 Task: Find connections with filter location Lubu with filter topic #automotivewith filter profile language English with filter current company Advanced MS EXCEL, Power Query, Power BI skills for Business Intelligence  with filter school Goa University with filter industry Retail Gasoline with filter service category Bookkeeping with filter keywords title Accounts Payable/Receivable Clerk
Action: Mouse moved to (298, 218)
Screenshot: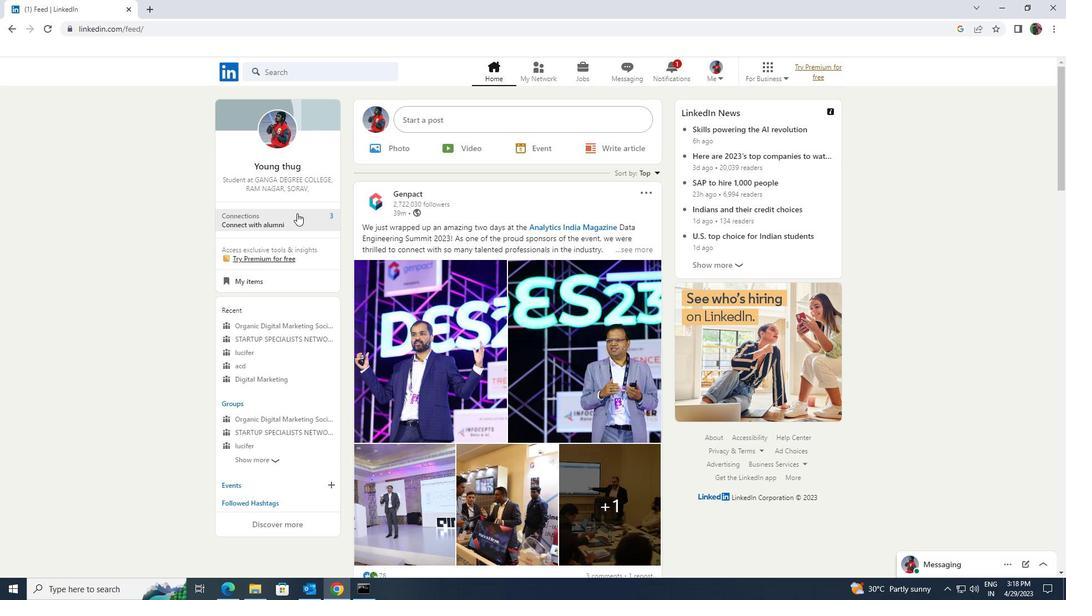 
Action: Mouse pressed left at (298, 218)
Screenshot: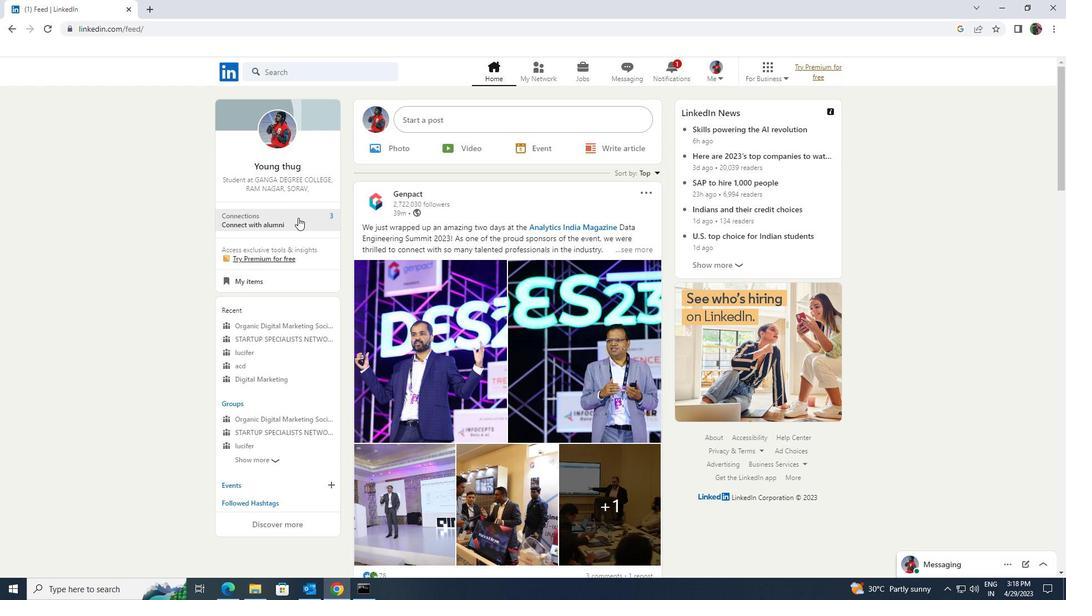 
Action: Mouse moved to (316, 131)
Screenshot: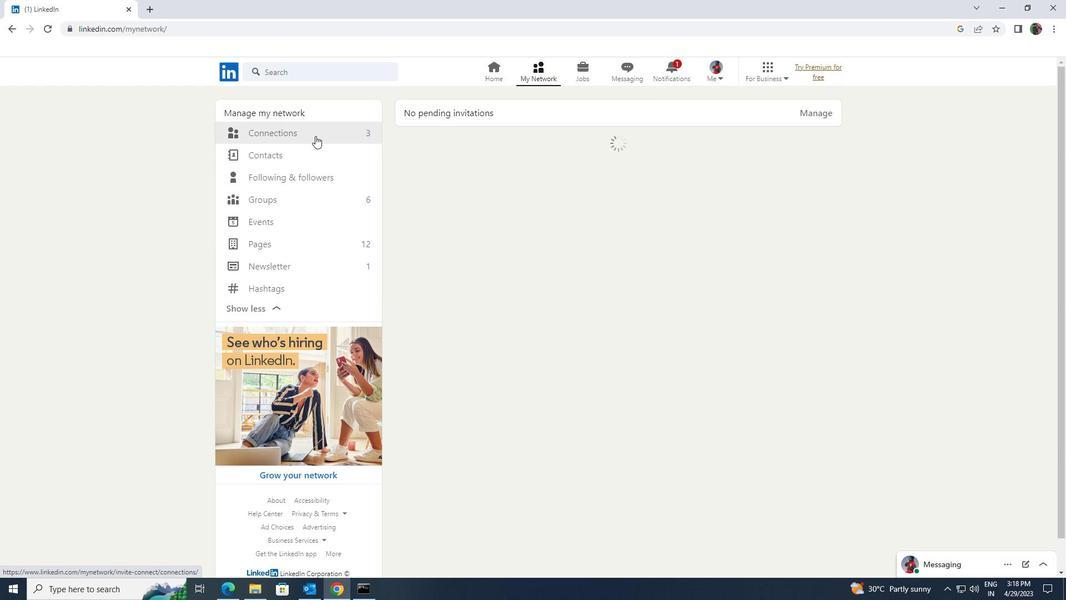 
Action: Mouse pressed left at (316, 131)
Screenshot: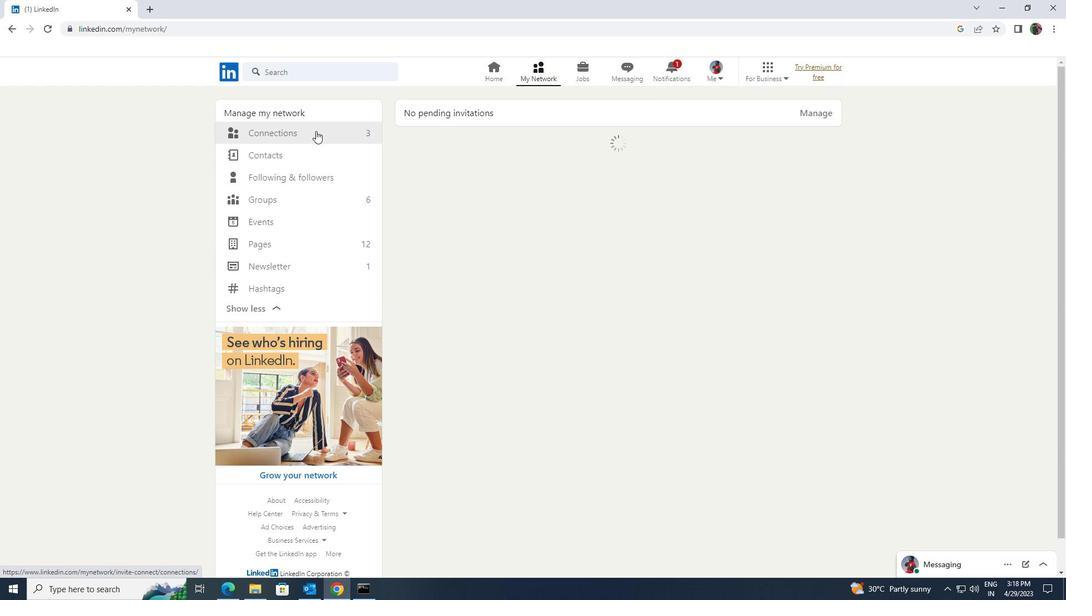 
Action: Mouse moved to (594, 135)
Screenshot: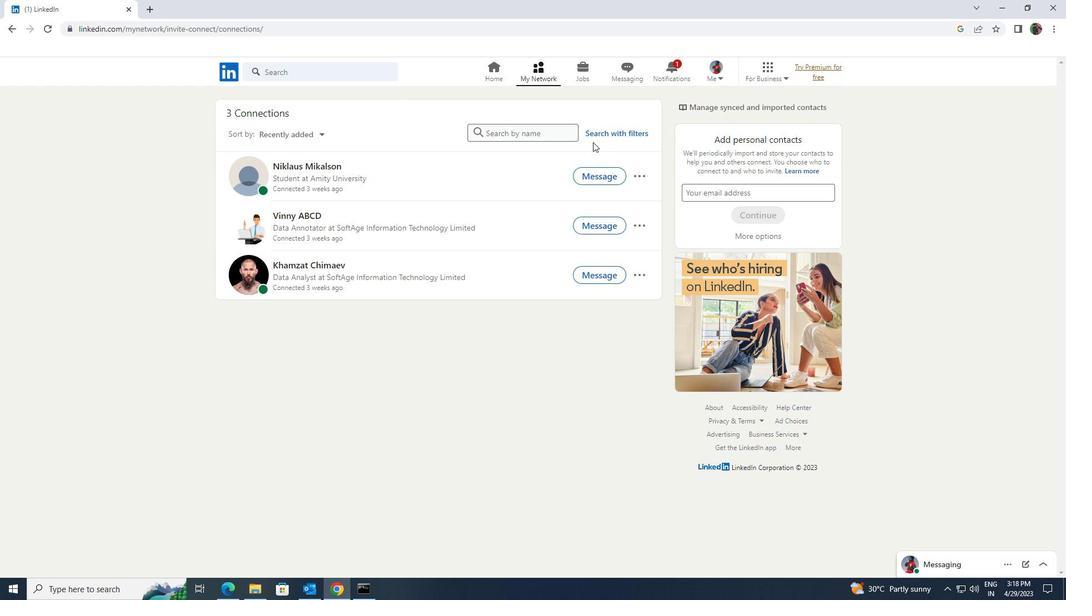 
Action: Mouse pressed left at (594, 135)
Screenshot: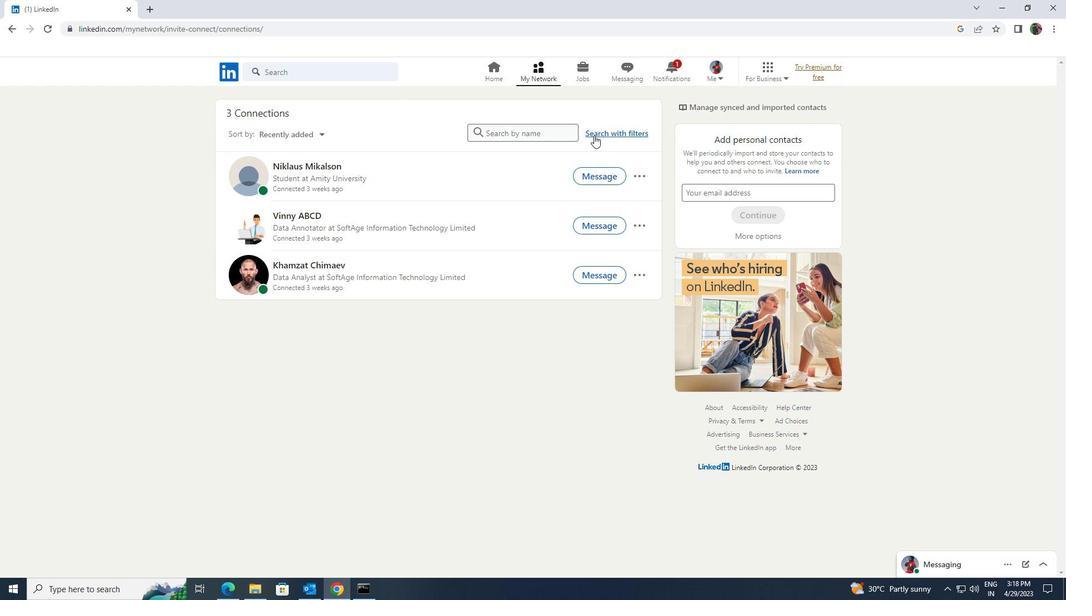 
Action: Mouse moved to (572, 103)
Screenshot: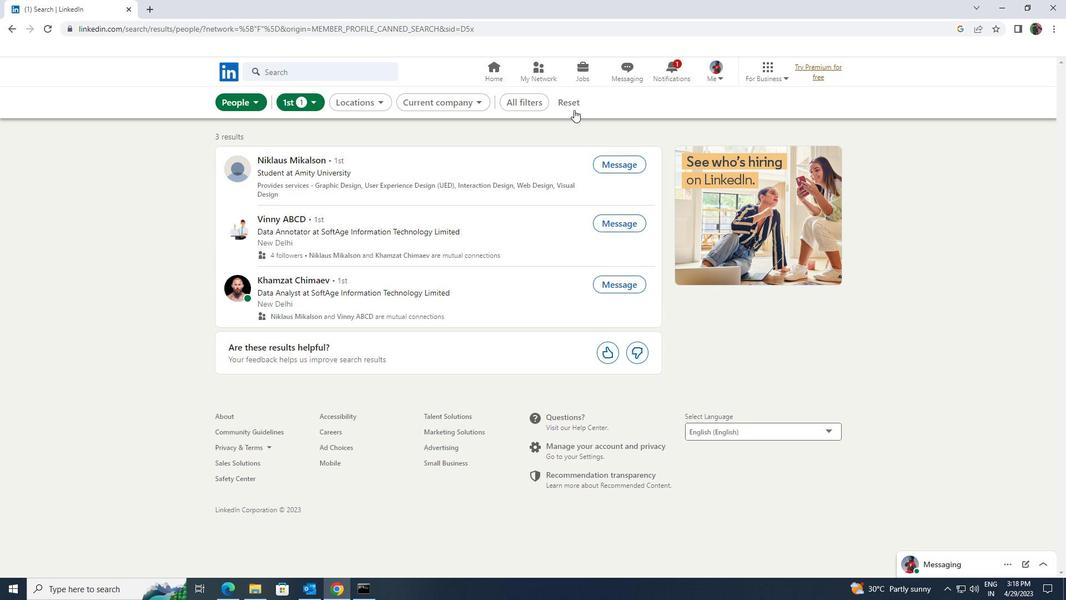 
Action: Mouse pressed left at (572, 103)
Screenshot: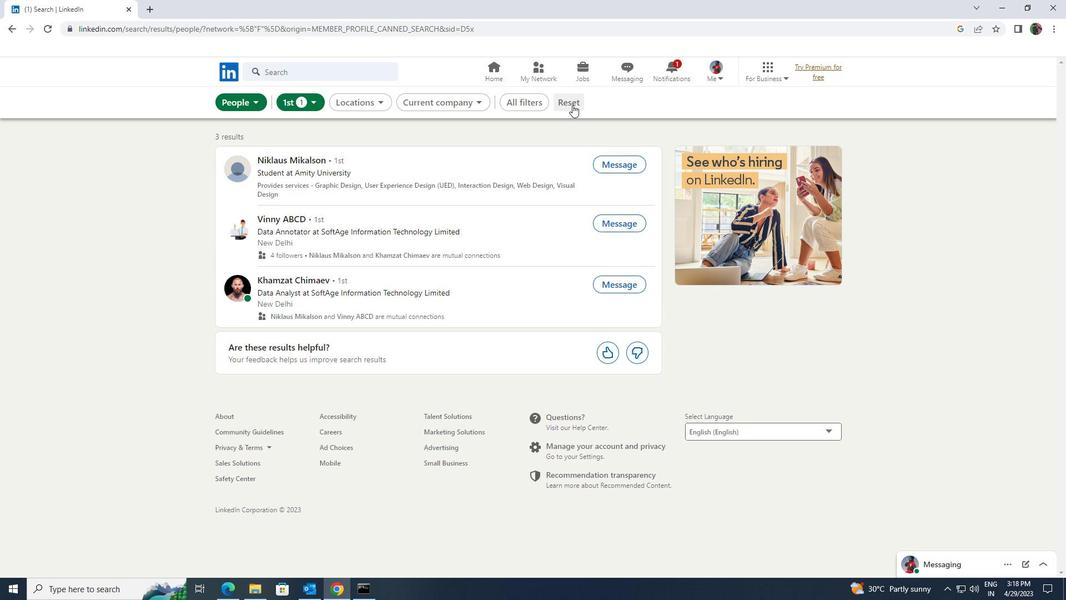 
Action: Mouse moved to (562, 102)
Screenshot: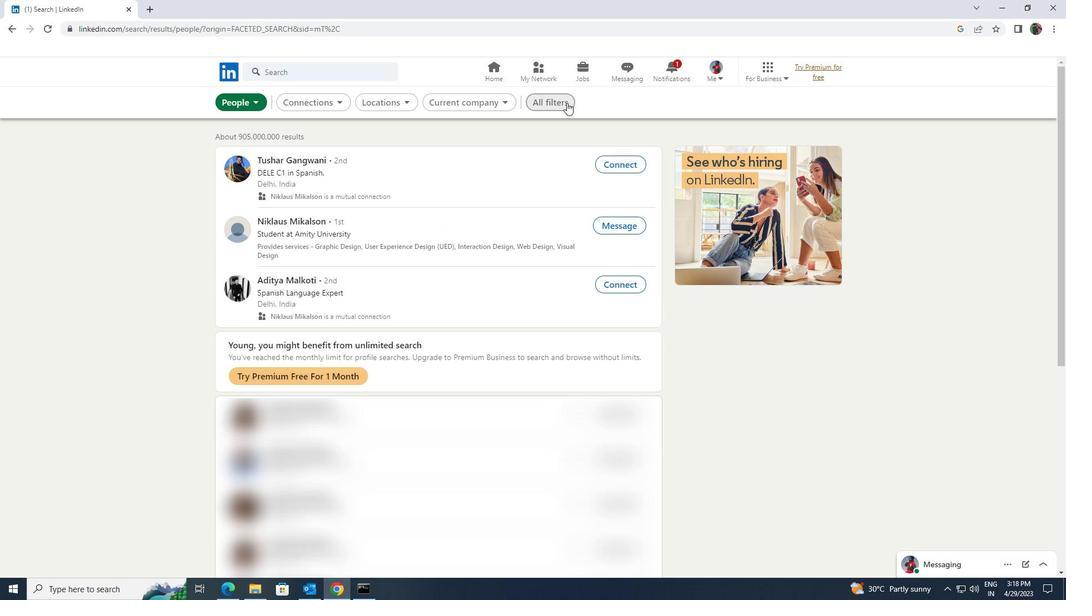 
Action: Mouse pressed left at (562, 102)
Screenshot: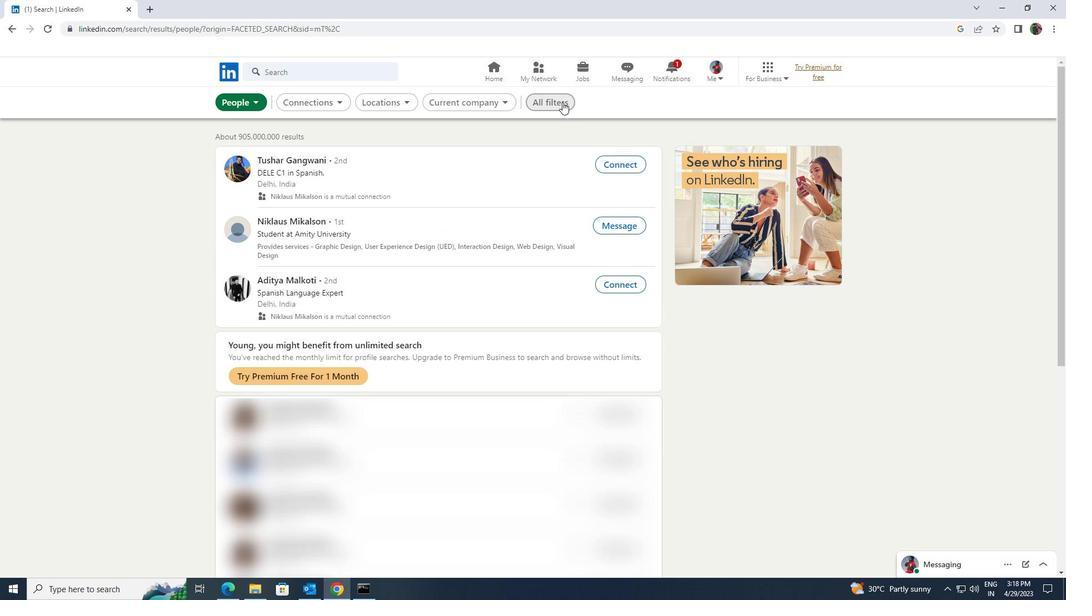 
Action: Mouse moved to (884, 302)
Screenshot: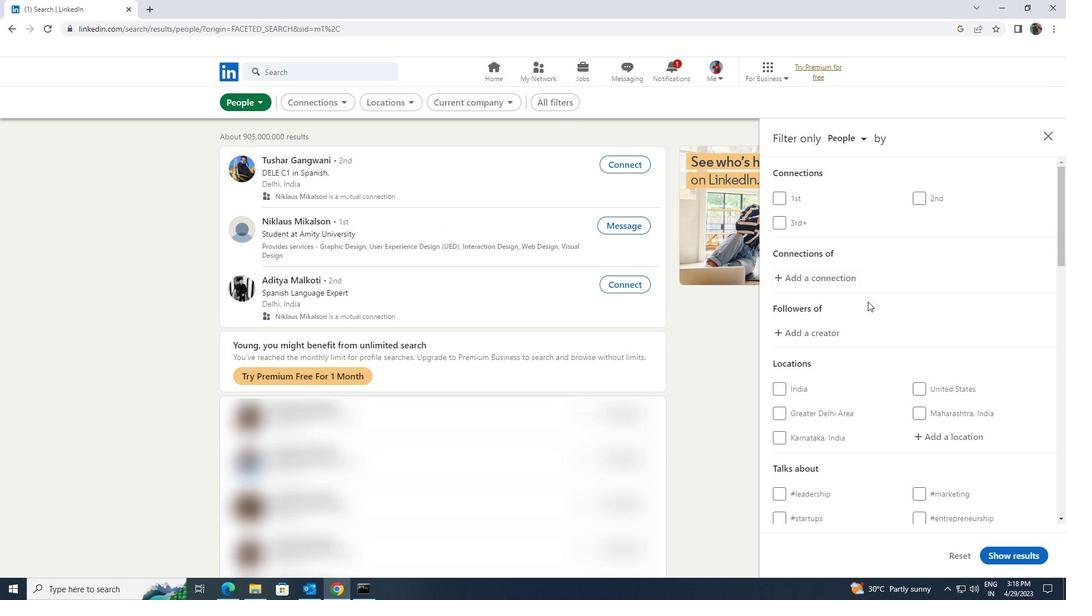 
Action: Mouse scrolled (884, 301) with delta (0, 0)
Screenshot: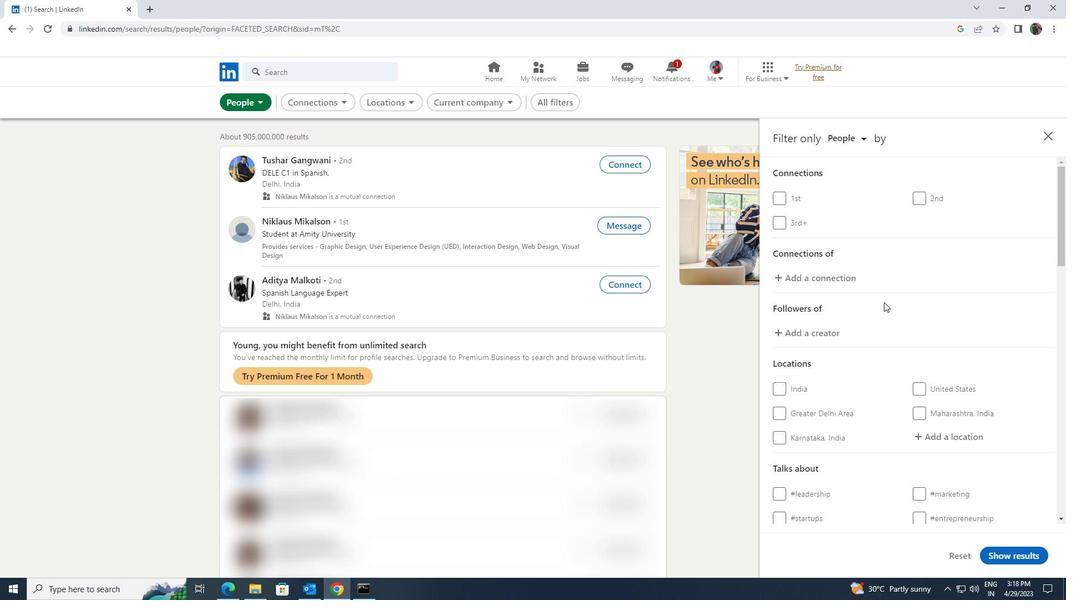 
Action: Mouse scrolled (884, 301) with delta (0, 0)
Screenshot: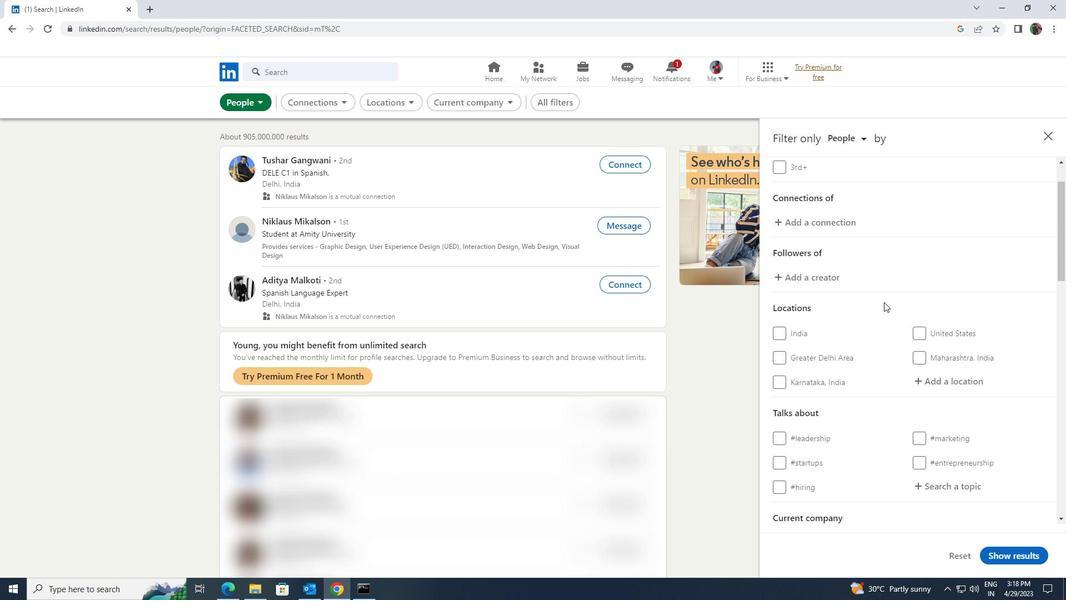 
Action: Mouse moved to (916, 321)
Screenshot: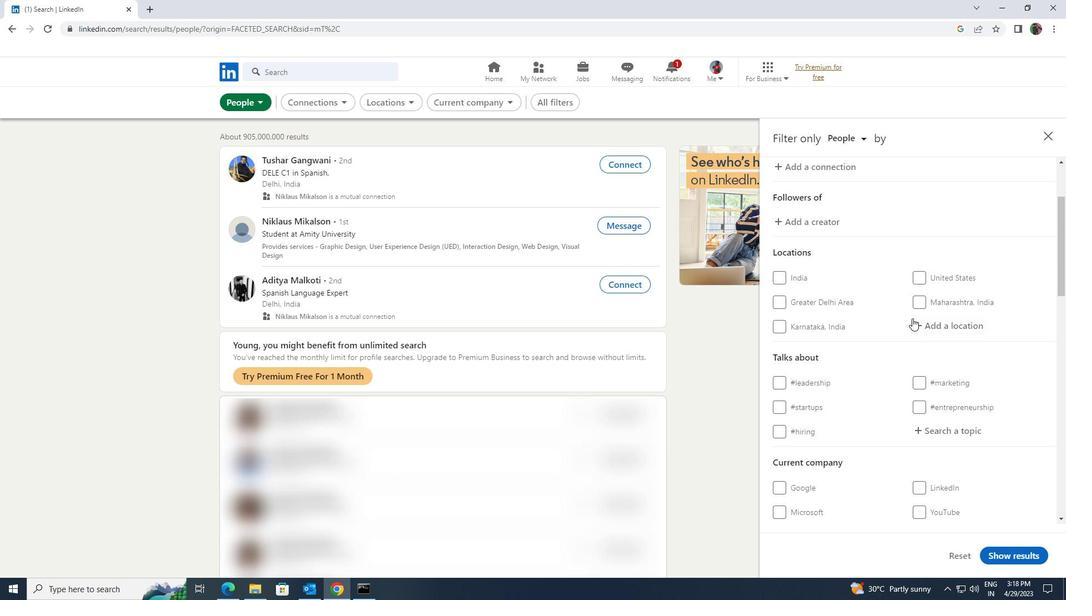 
Action: Mouse pressed left at (916, 321)
Screenshot: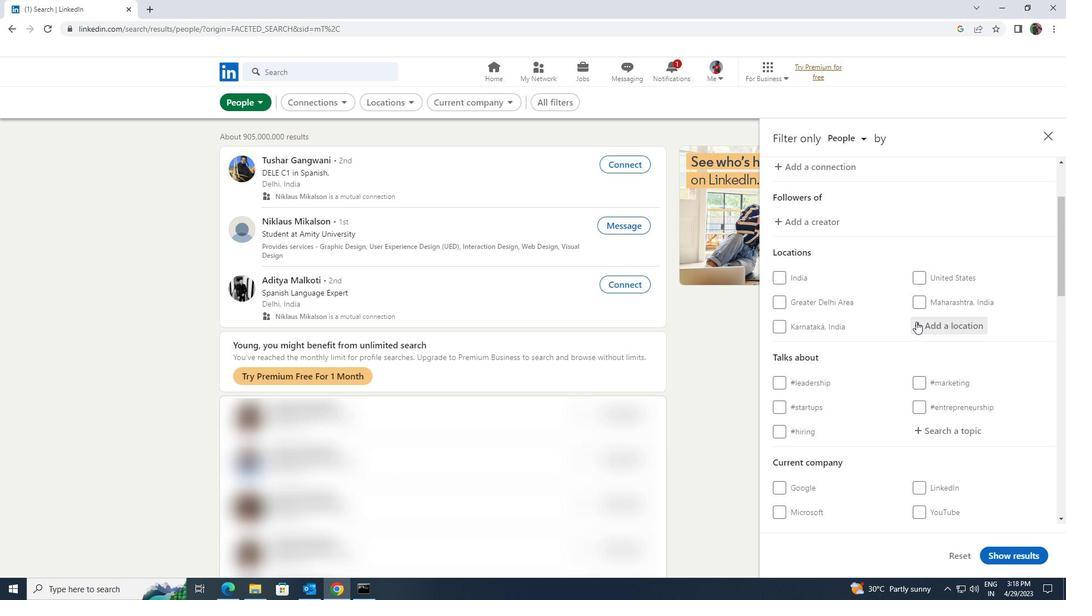 
Action: Mouse moved to (906, 330)
Screenshot: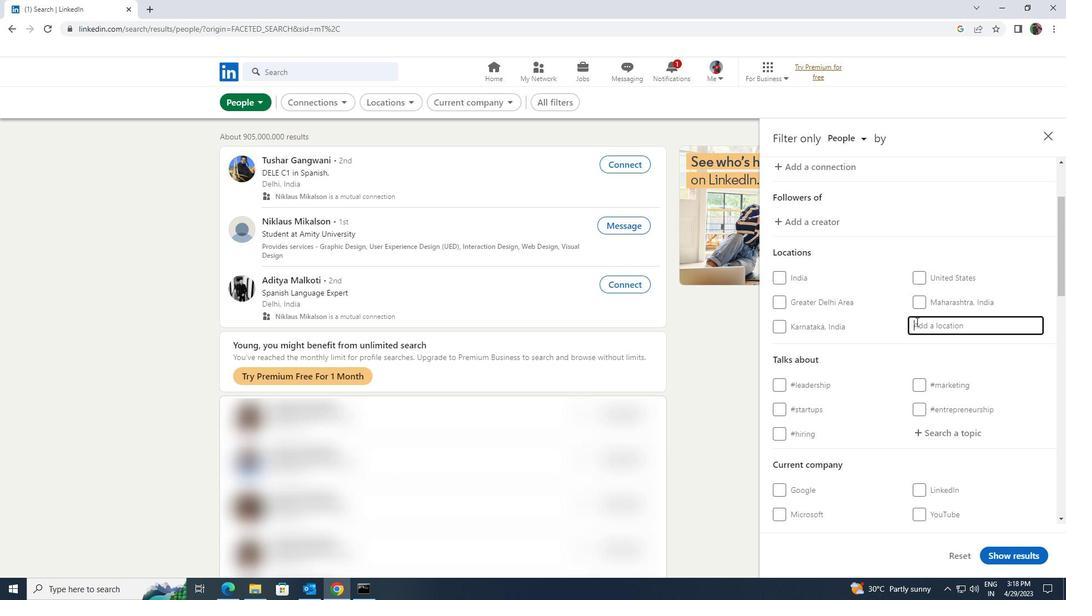 
Action: Key pressed <Key.shift>LUBU
Screenshot: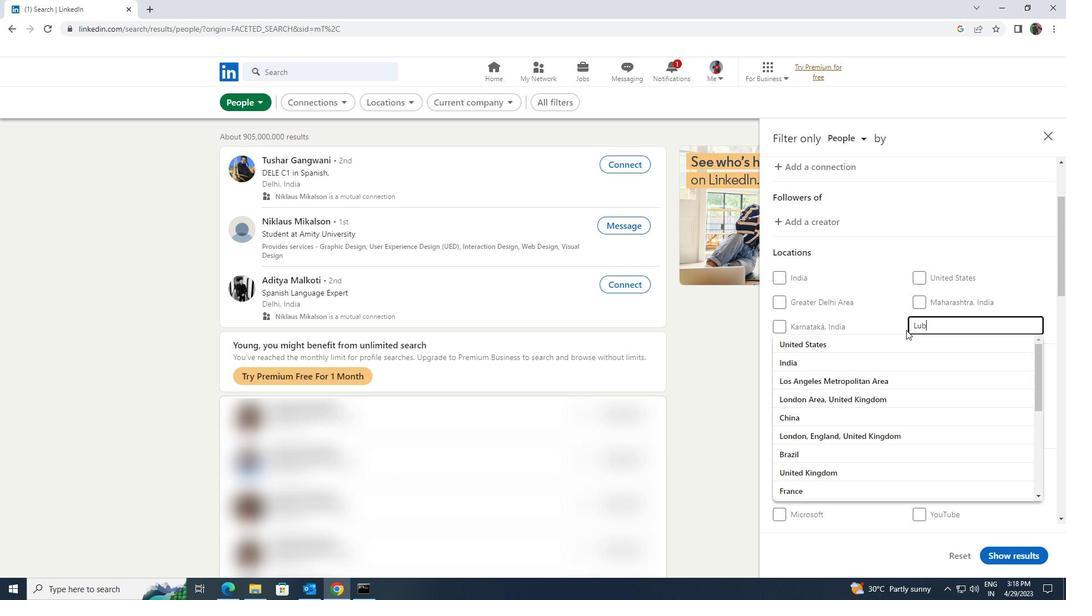 
Action: Mouse moved to (900, 334)
Screenshot: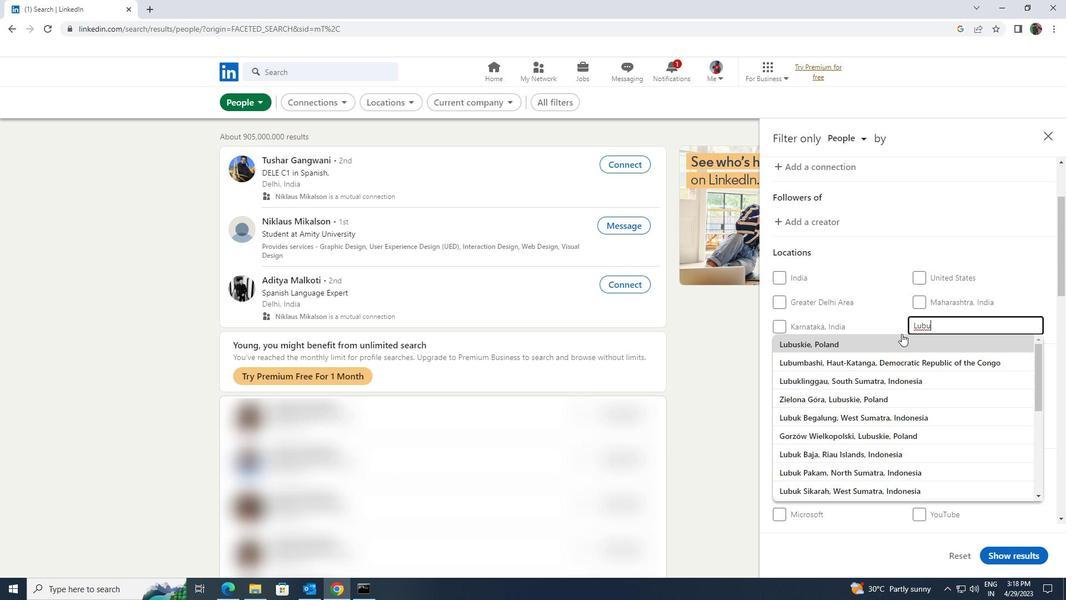 
Action: Mouse pressed left at (900, 334)
Screenshot: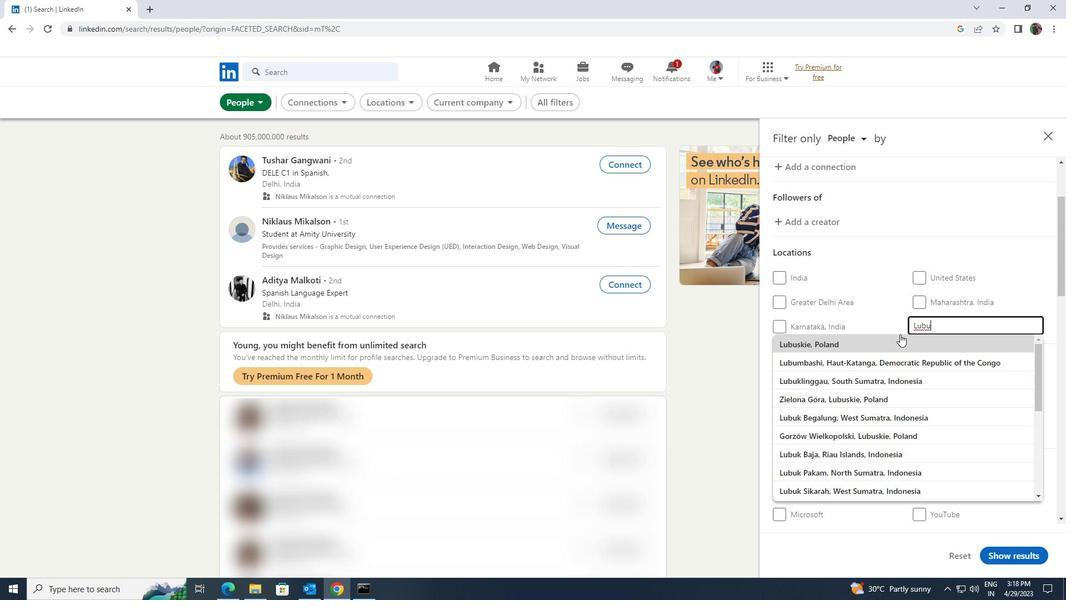 
Action: Mouse scrolled (900, 333) with delta (0, 0)
Screenshot: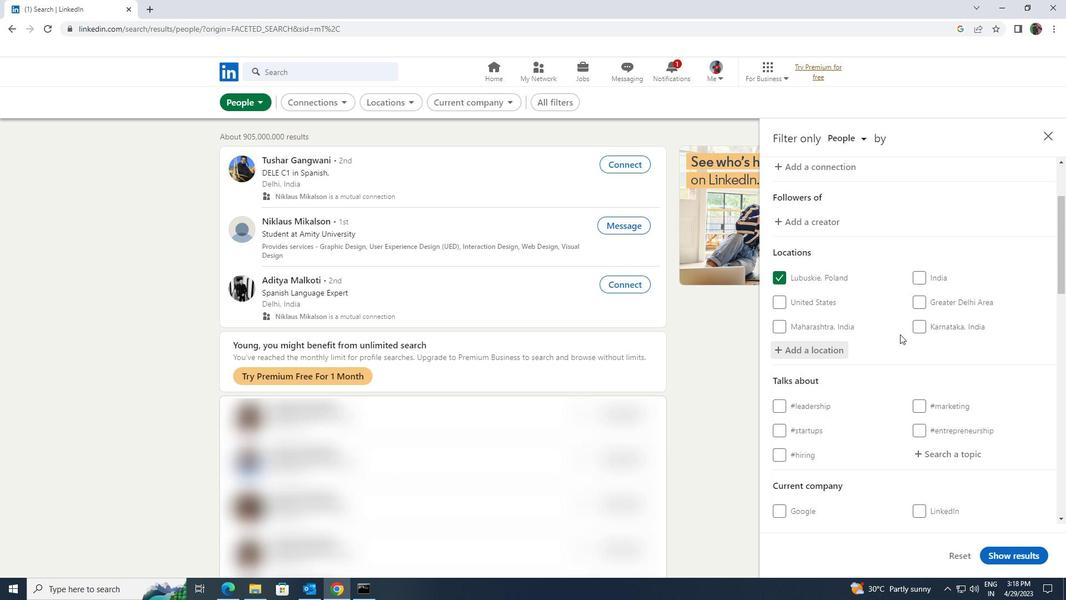
Action: Mouse scrolled (900, 333) with delta (0, 0)
Screenshot: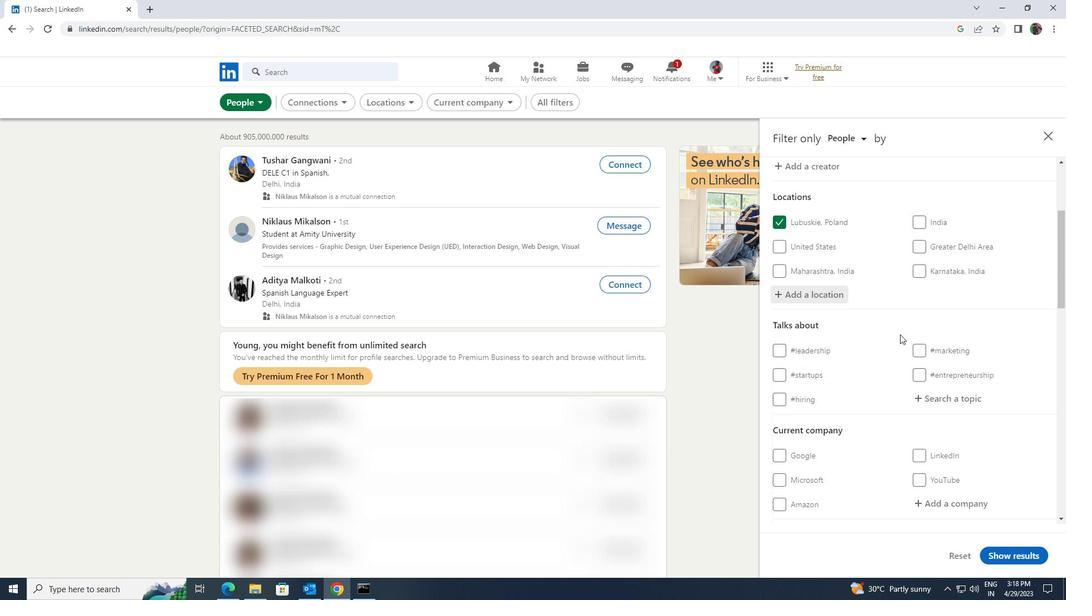 
Action: Mouse moved to (920, 345)
Screenshot: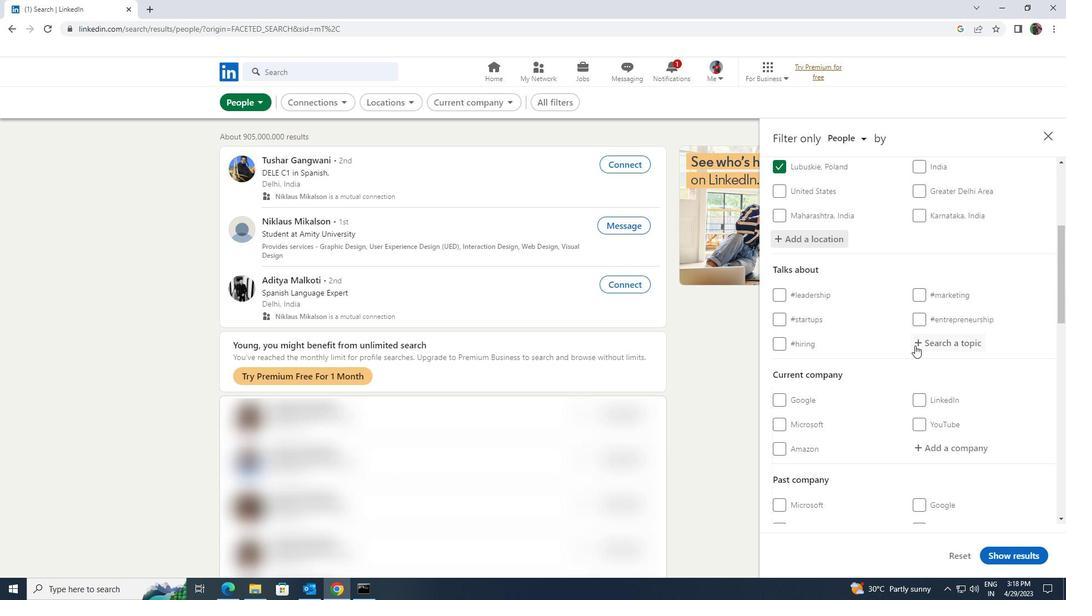 
Action: Mouse pressed left at (920, 345)
Screenshot: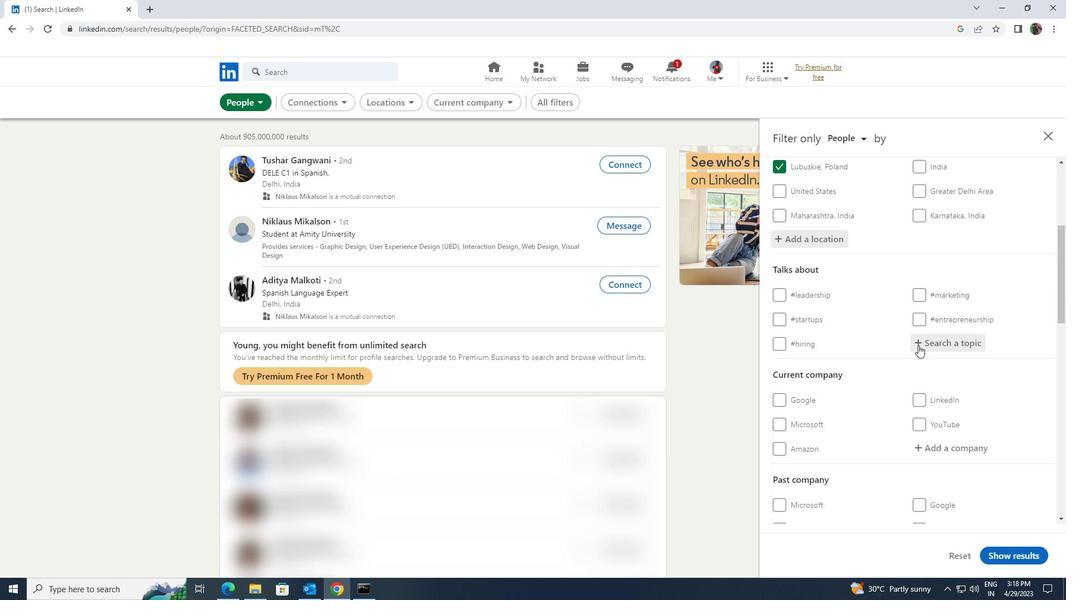 
Action: Mouse moved to (920, 344)
Screenshot: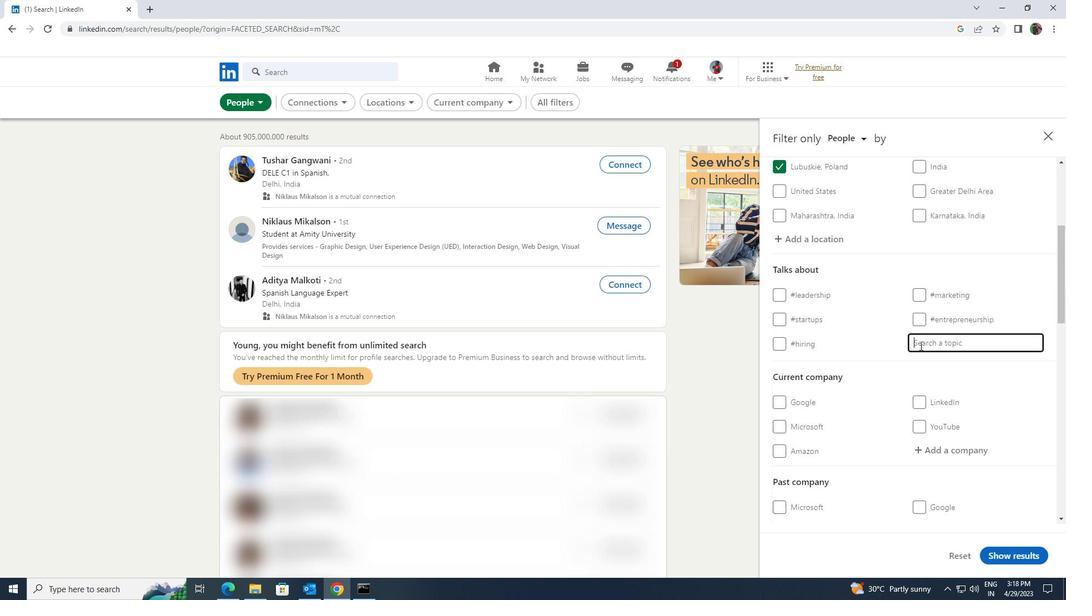 
Action: Key pressed AUTOMO
Screenshot: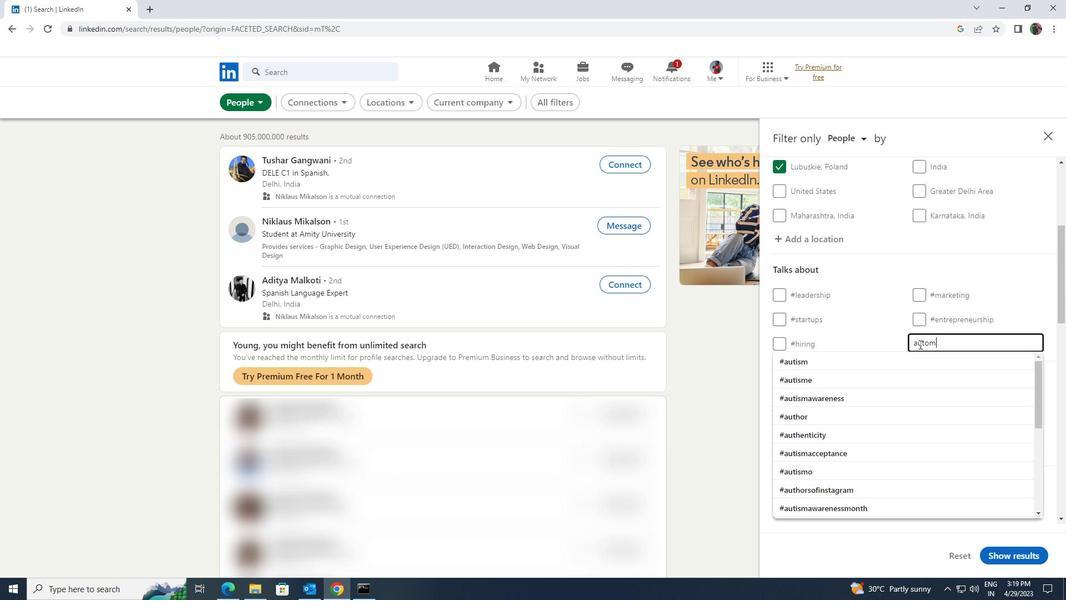 
Action: Mouse moved to (914, 355)
Screenshot: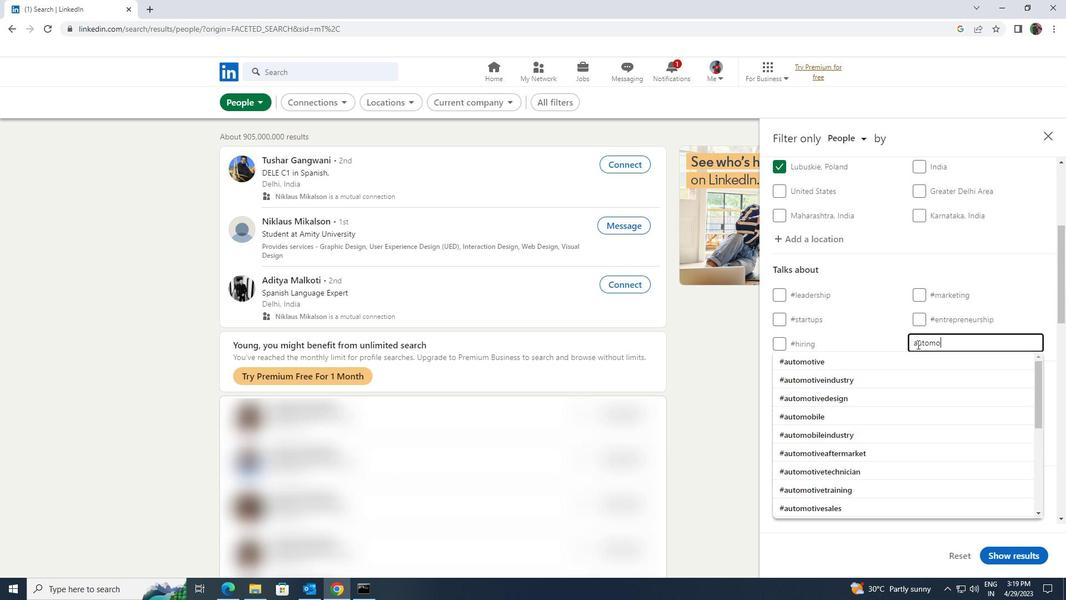 
Action: Mouse pressed left at (914, 355)
Screenshot: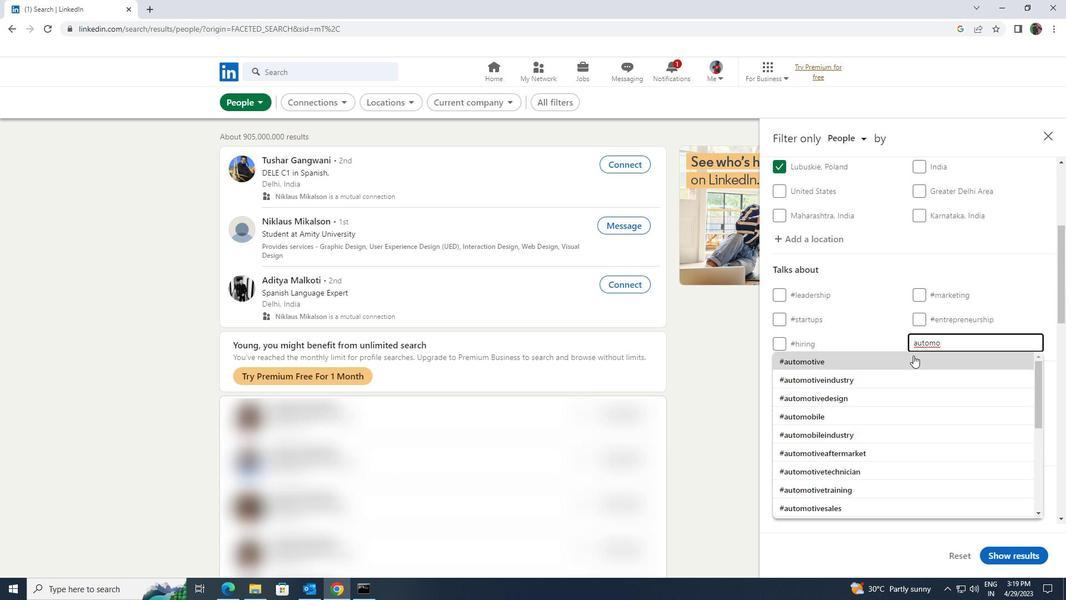 
Action: Mouse moved to (914, 355)
Screenshot: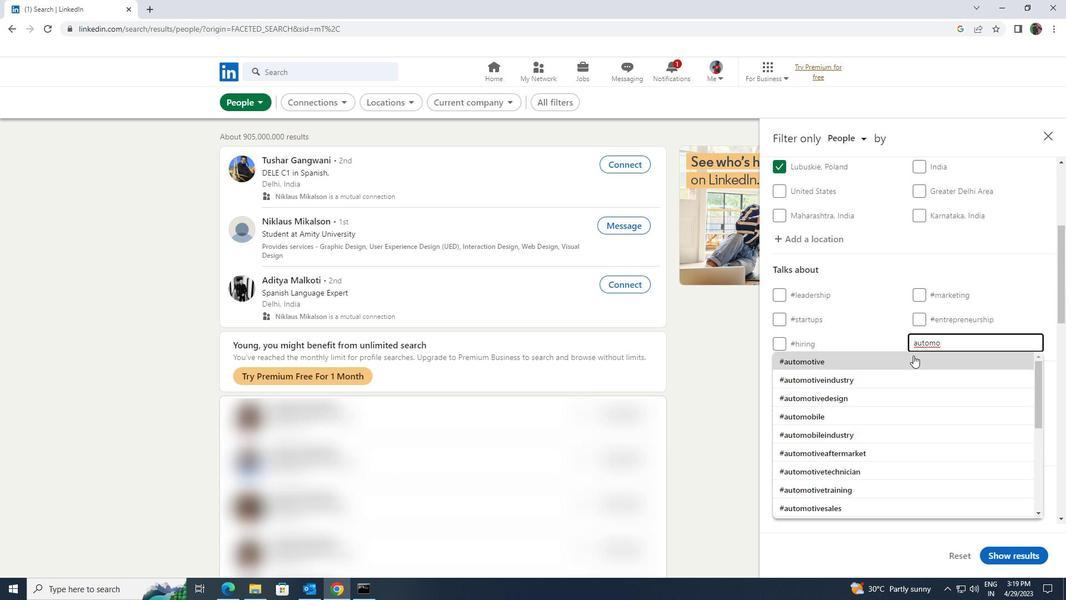 
Action: Mouse scrolled (914, 355) with delta (0, 0)
Screenshot: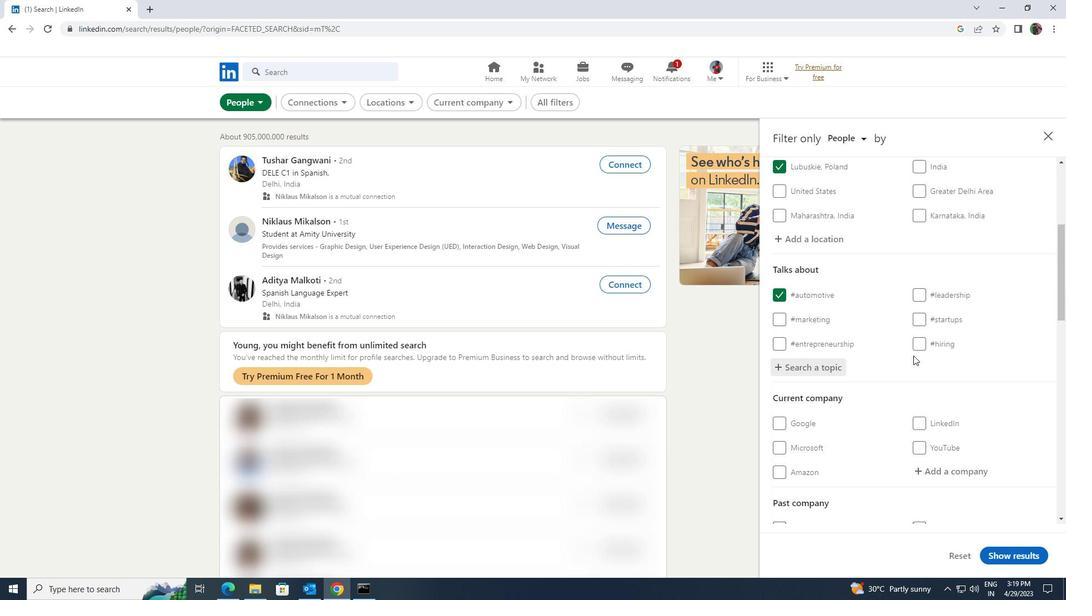 
Action: Mouse scrolled (914, 355) with delta (0, 0)
Screenshot: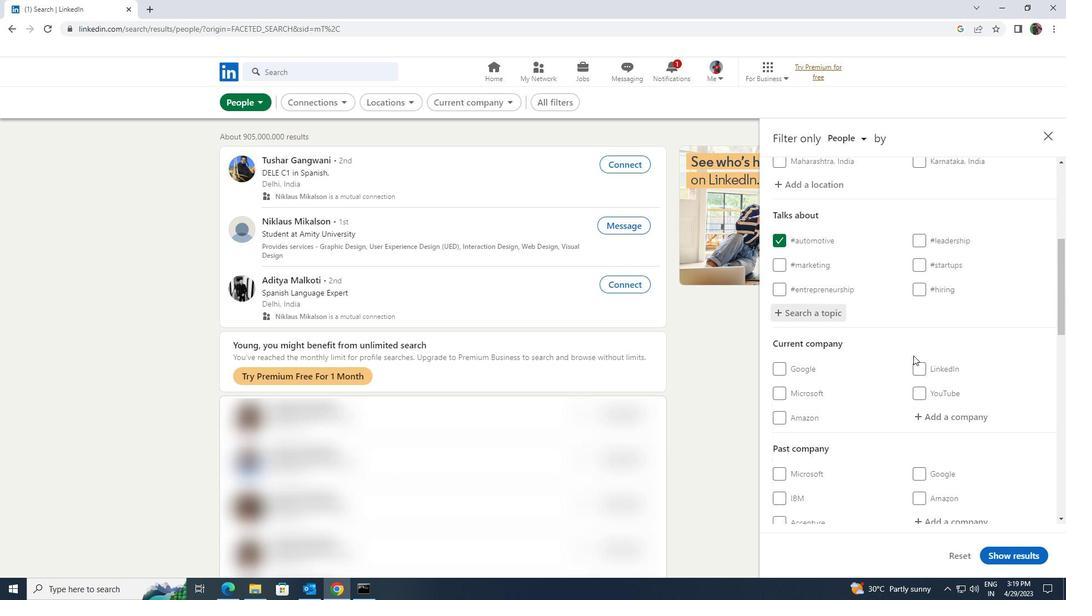 
Action: Mouse scrolled (914, 355) with delta (0, 0)
Screenshot: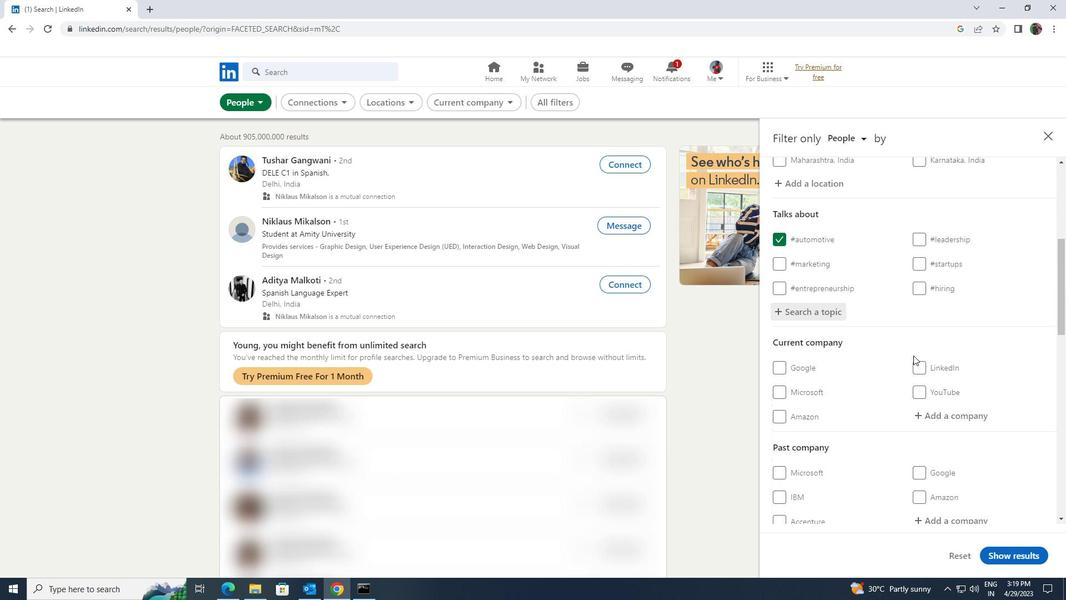 
Action: Mouse scrolled (914, 355) with delta (0, 0)
Screenshot: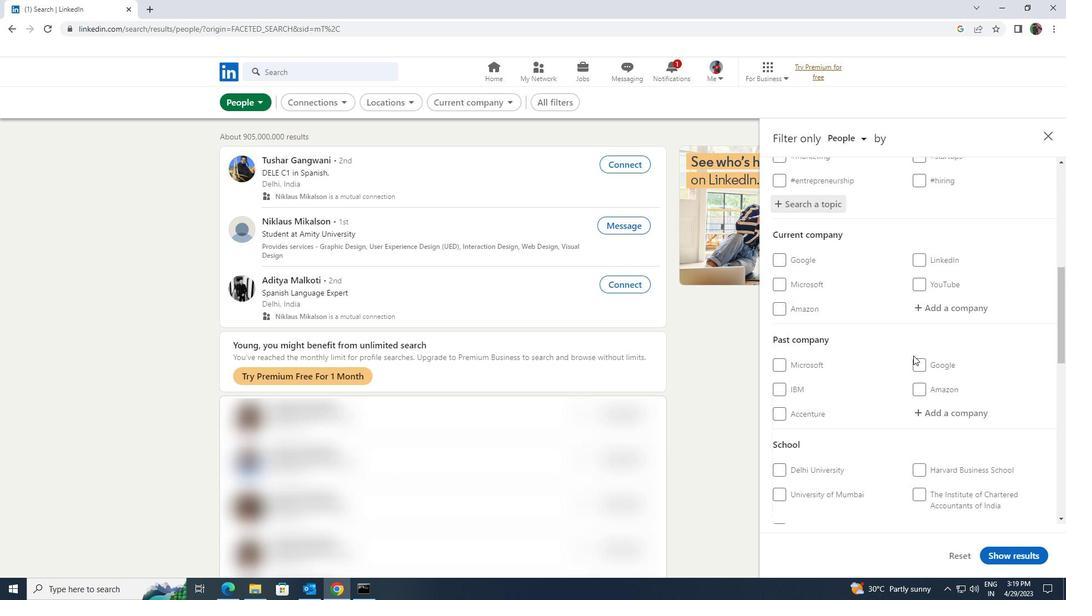 
Action: Mouse scrolled (914, 355) with delta (0, 0)
Screenshot: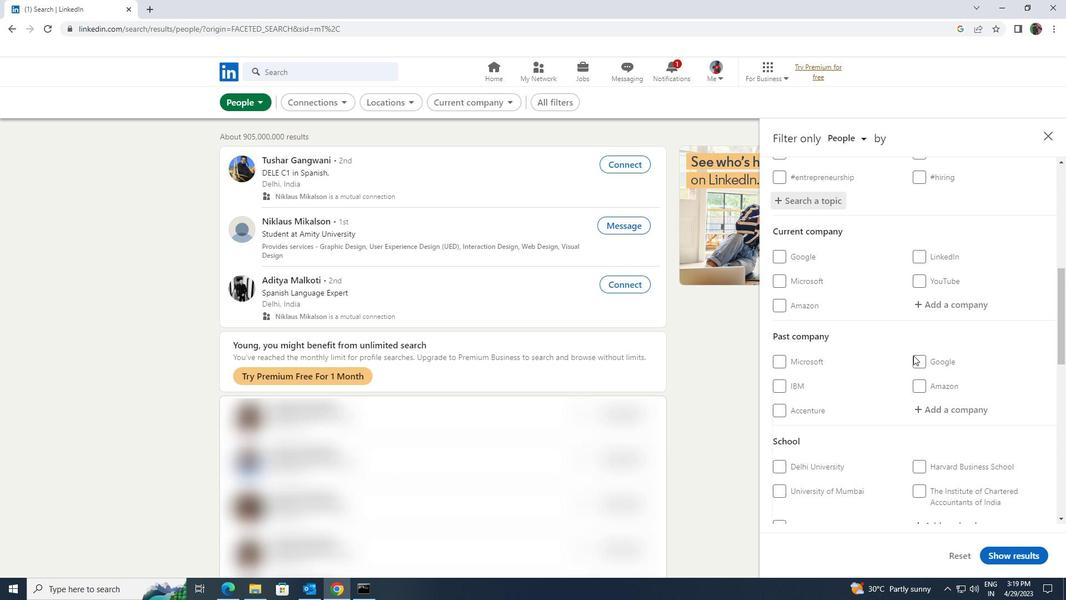 
Action: Mouse scrolled (914, 355) with delta (0, 0)
Screenshot: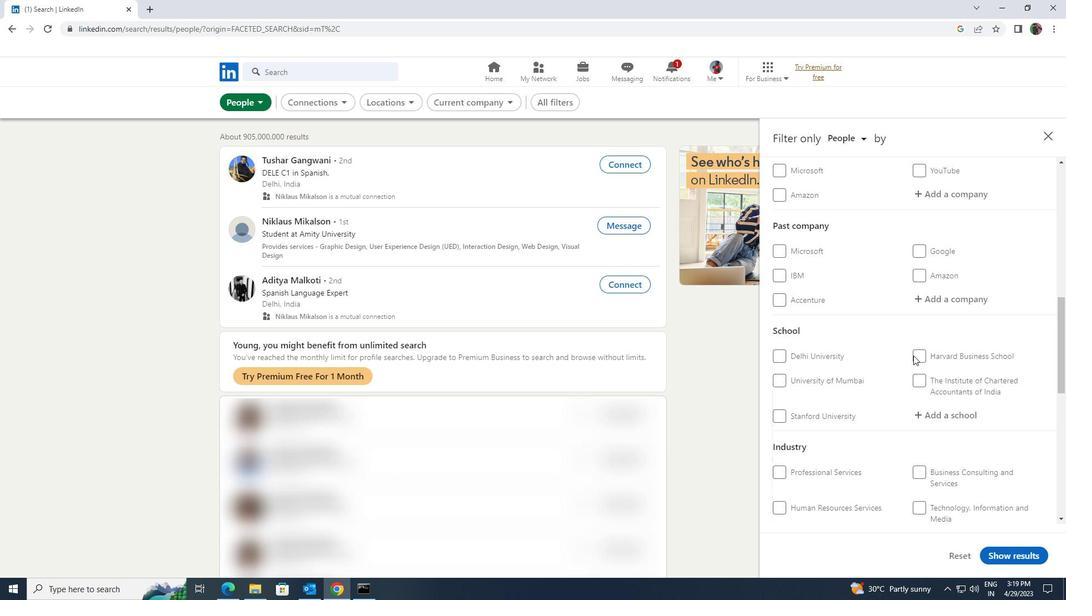 
Action: Mouse scrolled (914, 355) with delta (0, 0)
Screenshot: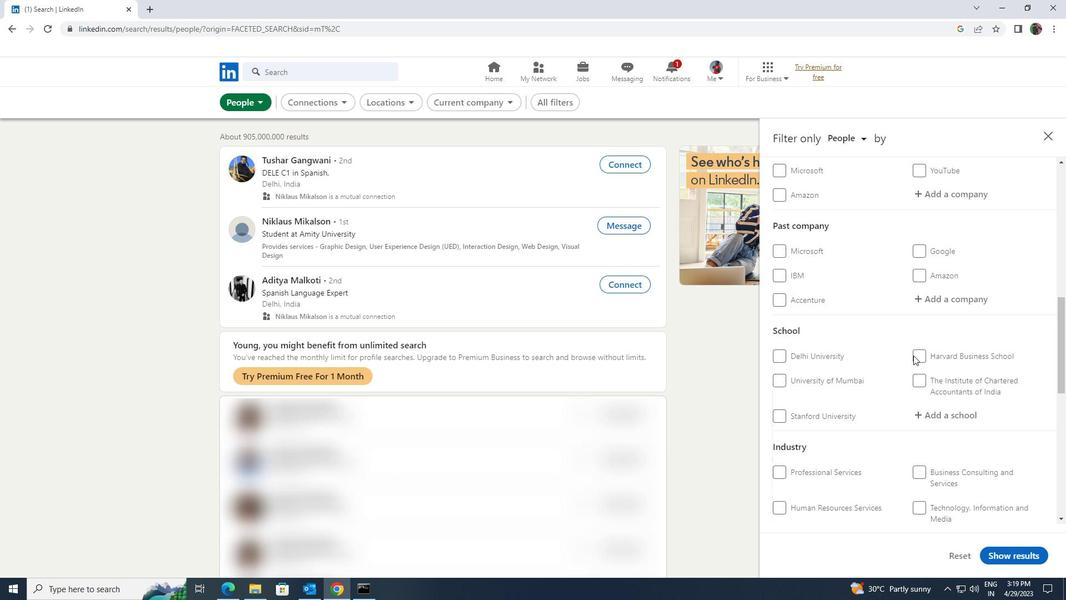 
Action: Mouse scrolled (914, 355) with delta (0, 0)
Screenshot: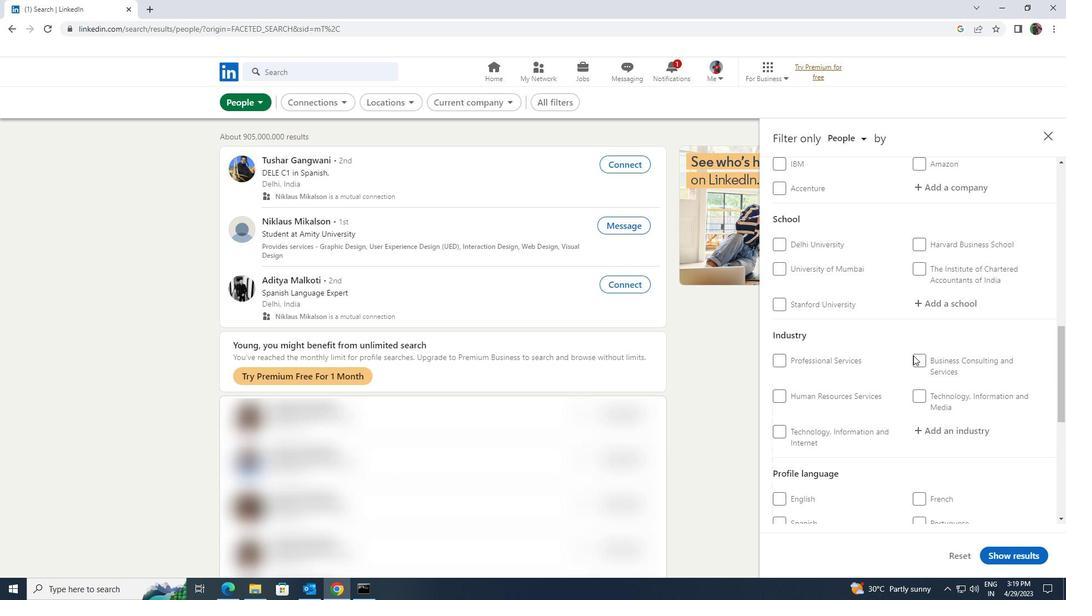 
Action: Mouse scrolled (914, 355) with delta (0, 0)
Screenshot: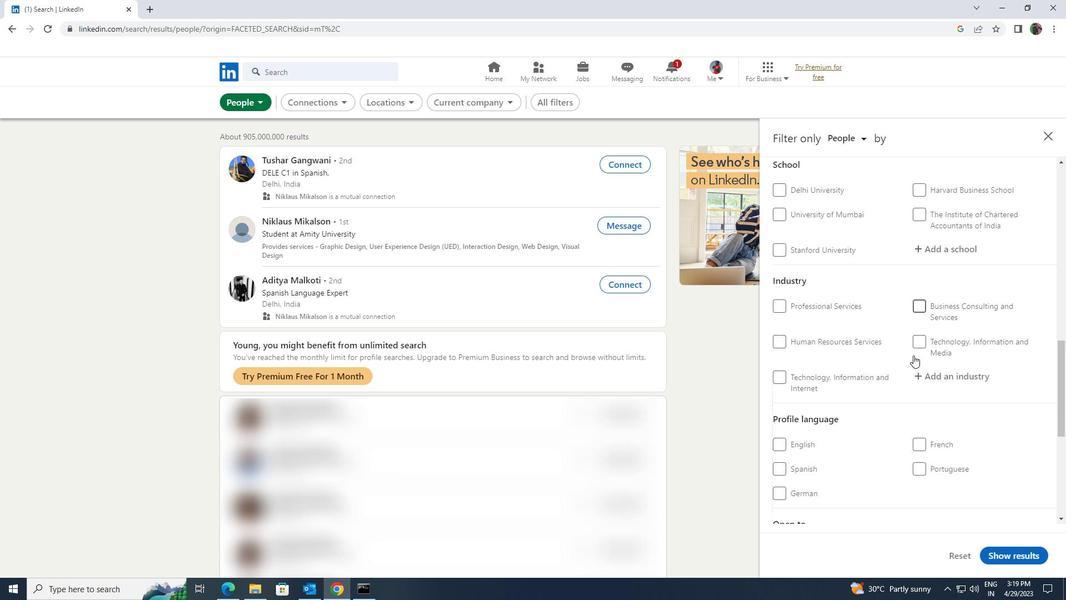 
Action: Mouse moved to (785, 433)
Screenshot: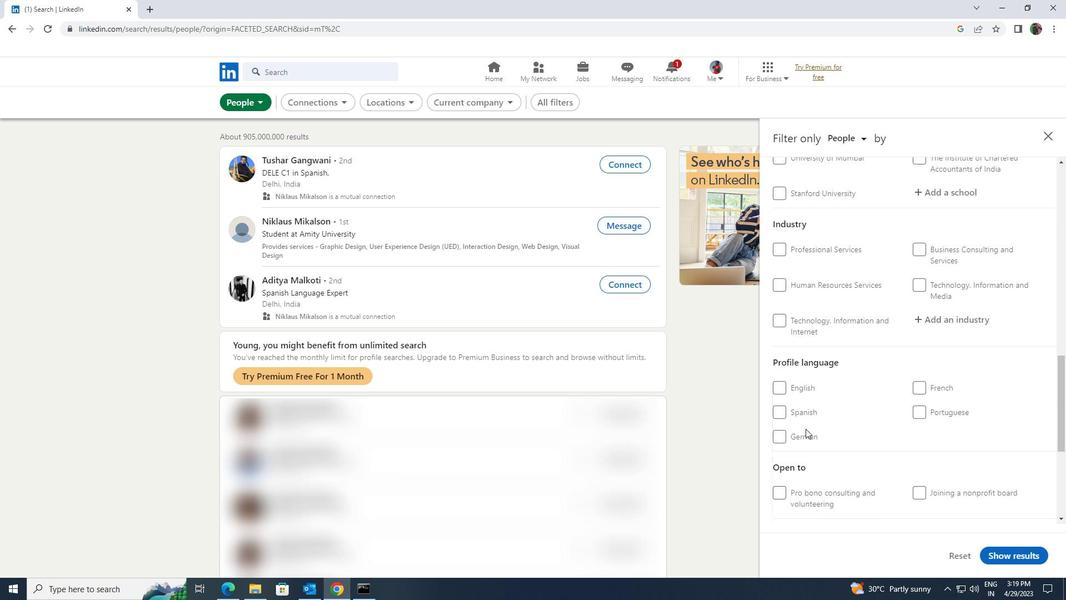
Action: Mouse pressed left at (785, 433)
Screenshot: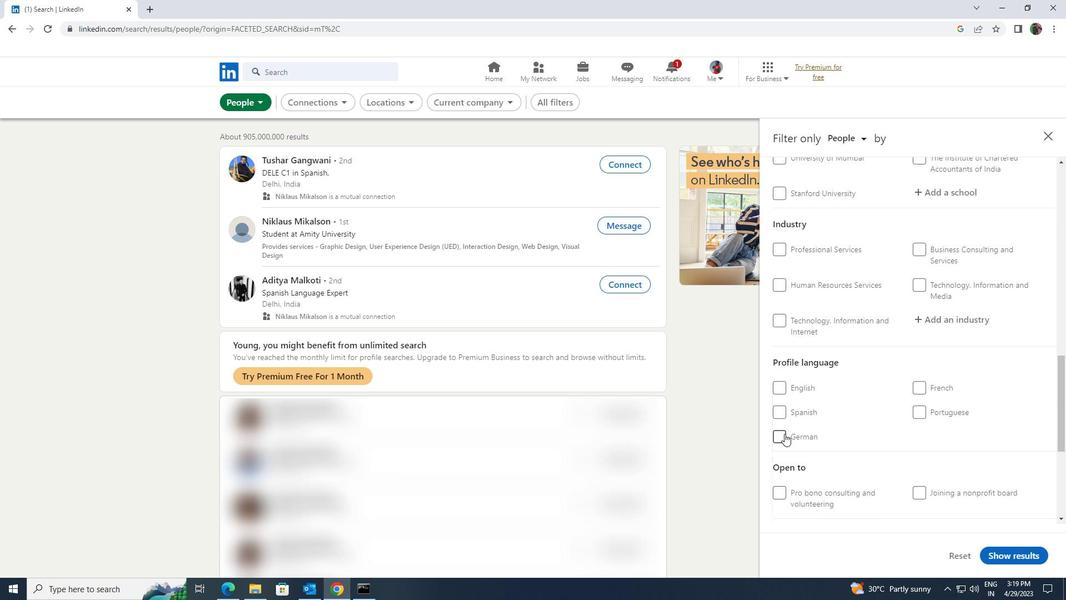 
Action: Mouse moved to (856, 411)
Screenshot: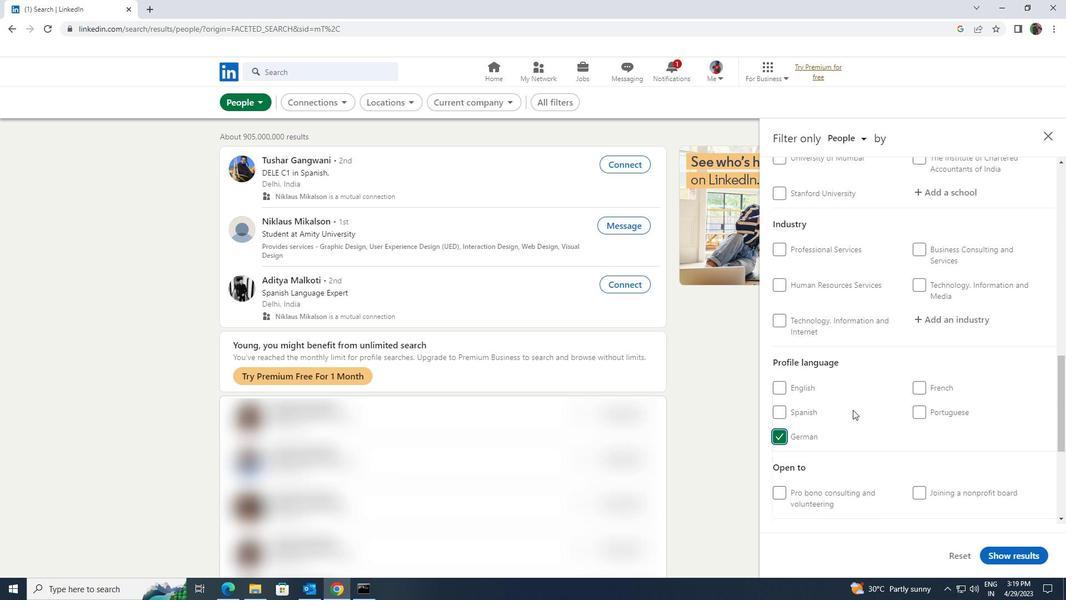 
Action: Mouse scrolled (856, 412) with delta (0, 0)
Screenshot: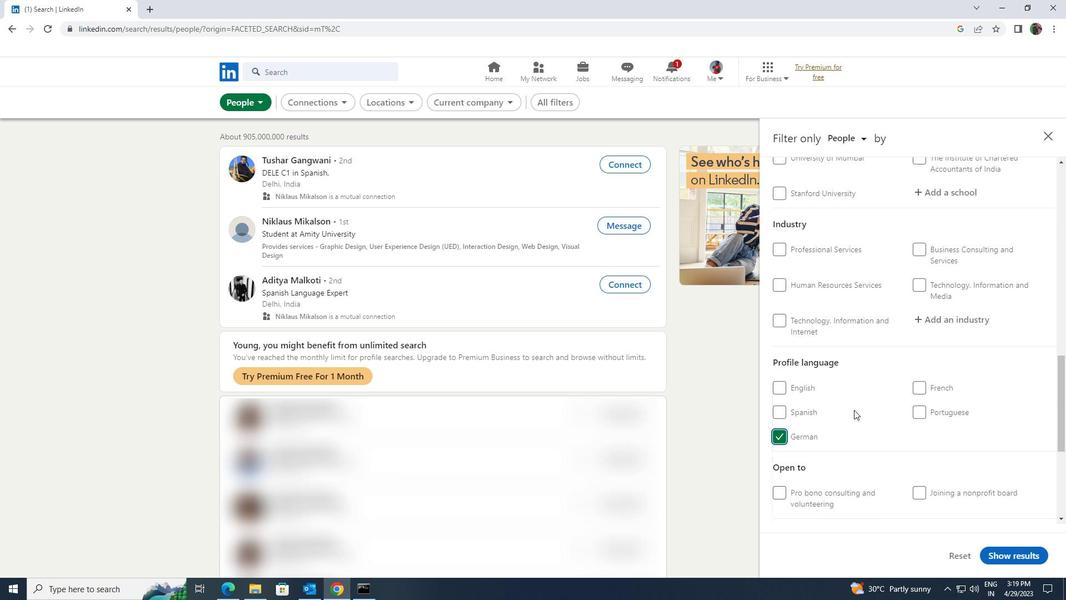 
Action: Mouse scrolled (856, 412) with delta (0, 0)
Screenshot: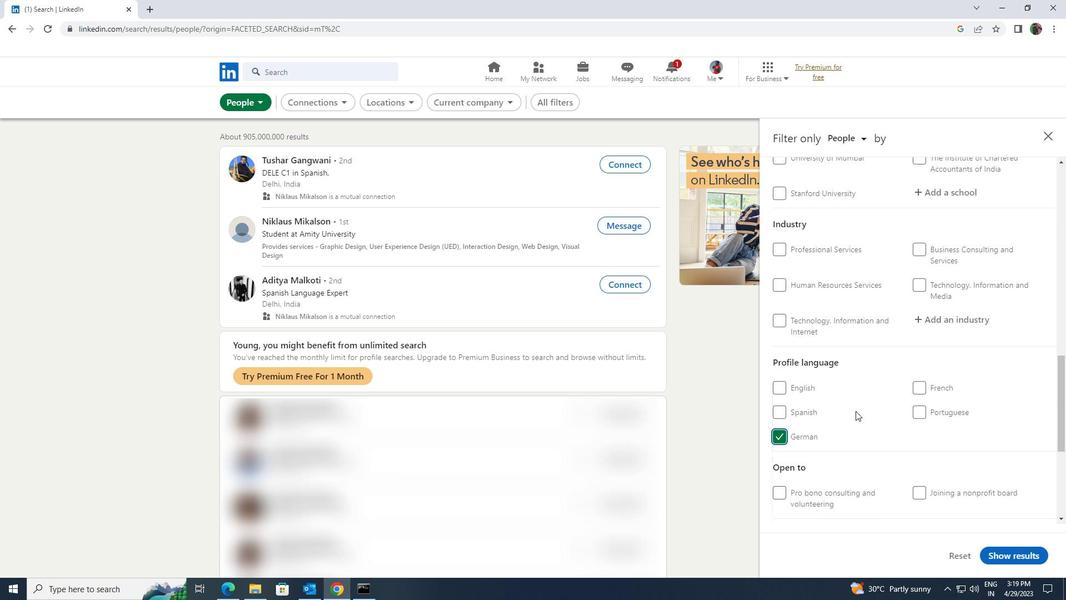 
Action: Mouse scrolled (856, 412) with delta (0, 0)
Screenshot: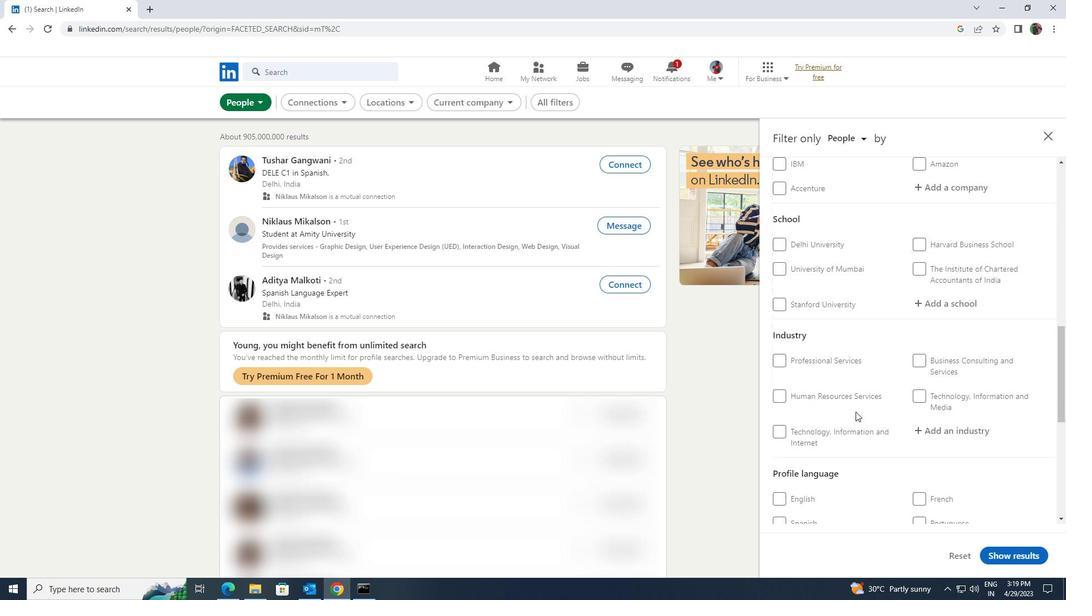 
Action: Mouse scrolled (856, 412) with delta (0, 0)
Screenshot: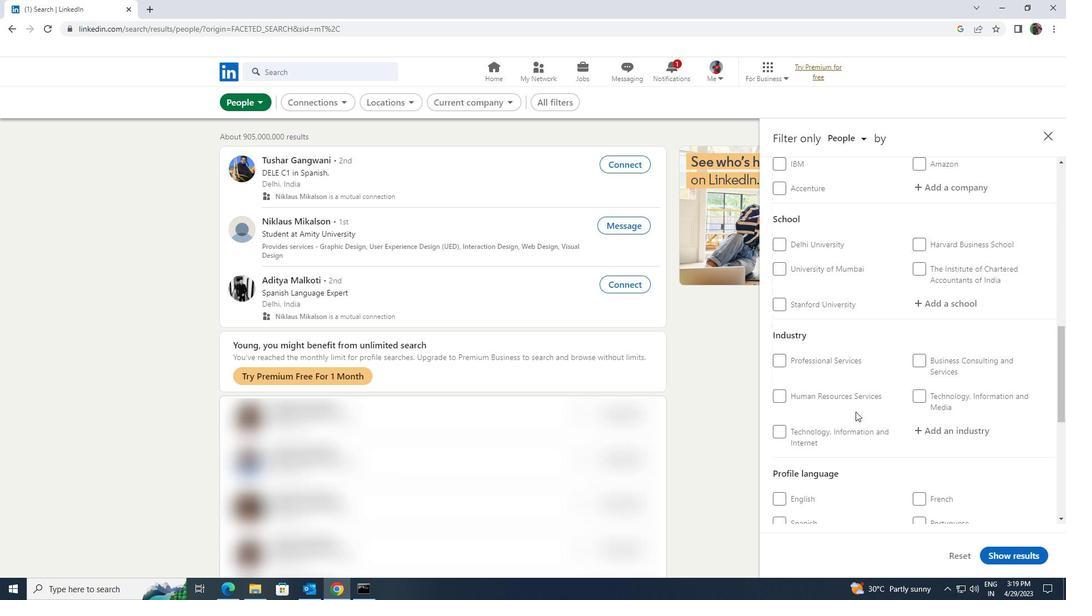 
Action: Mouse scrolled (856, 412) with delta (0, 0)
Screenshot: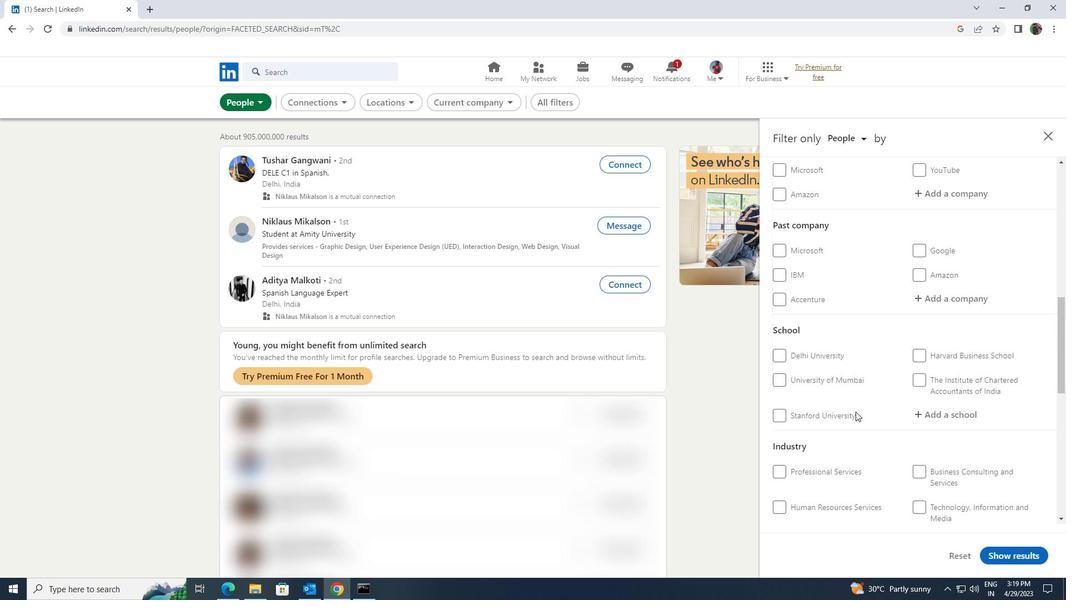 
Action: Mouse scrolled (856, 412) with delta (0, 0)
Screenshot: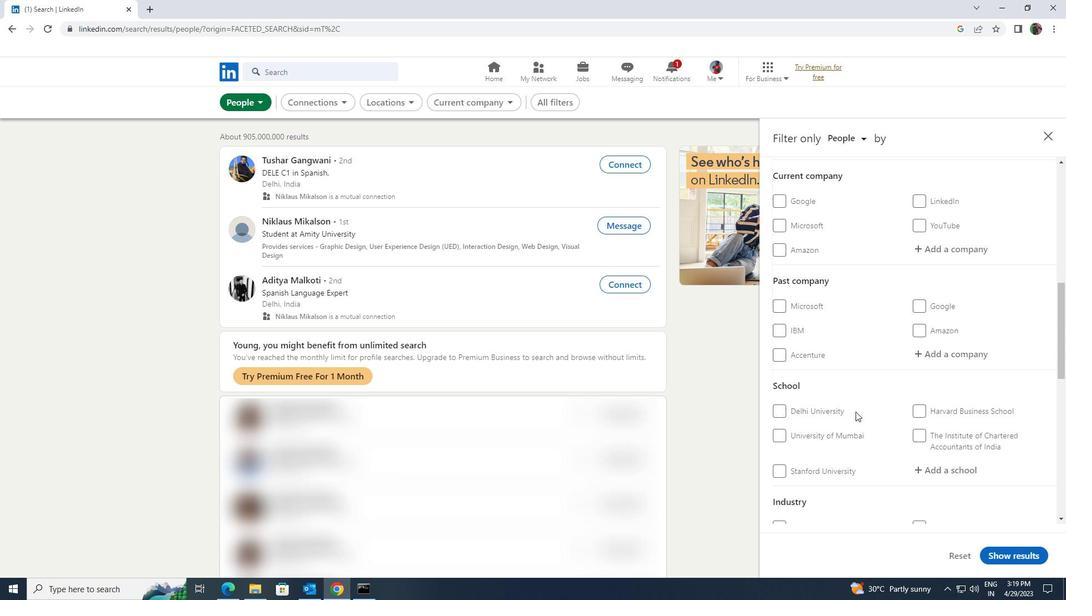 
Action: Mouse scrolled (856, 412) with delta (0, 0)
Screenshot: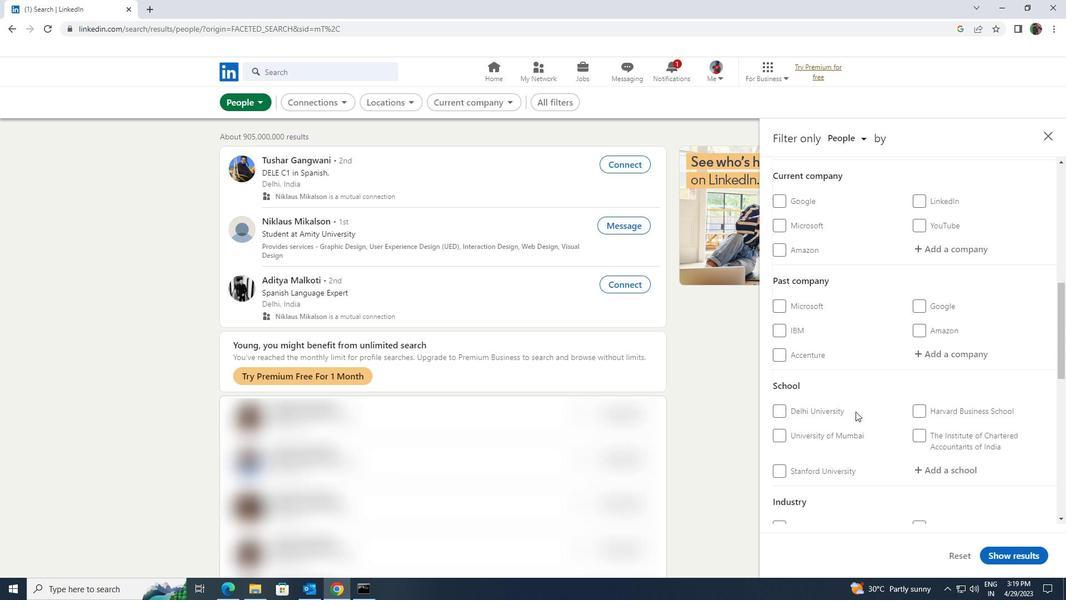 
Action: Mouse moved to (928, 360)
Screenshot: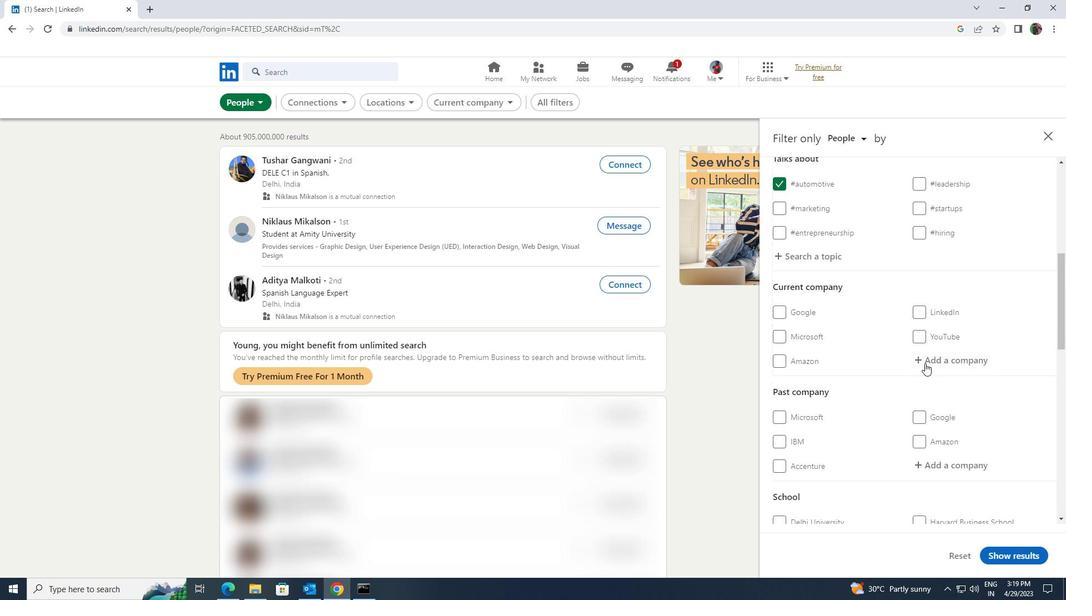 
Action: Mouse pressed left at (928, 360)
Screenshot: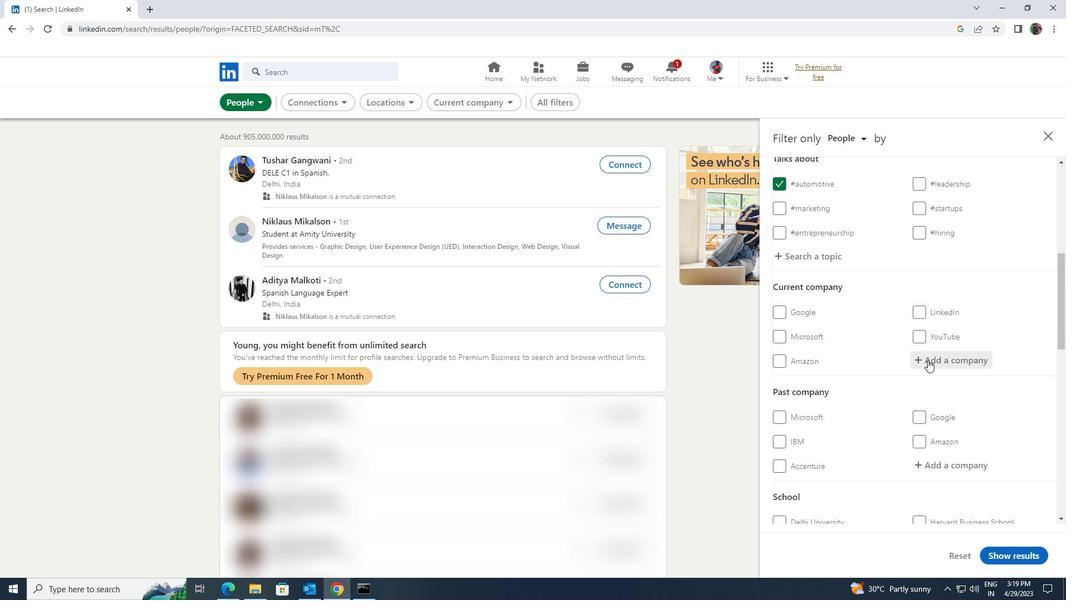 
Action: Key pressed <Key.shift>ADVANCED<Key.space><Key.shift>EXCEL
Screenshot: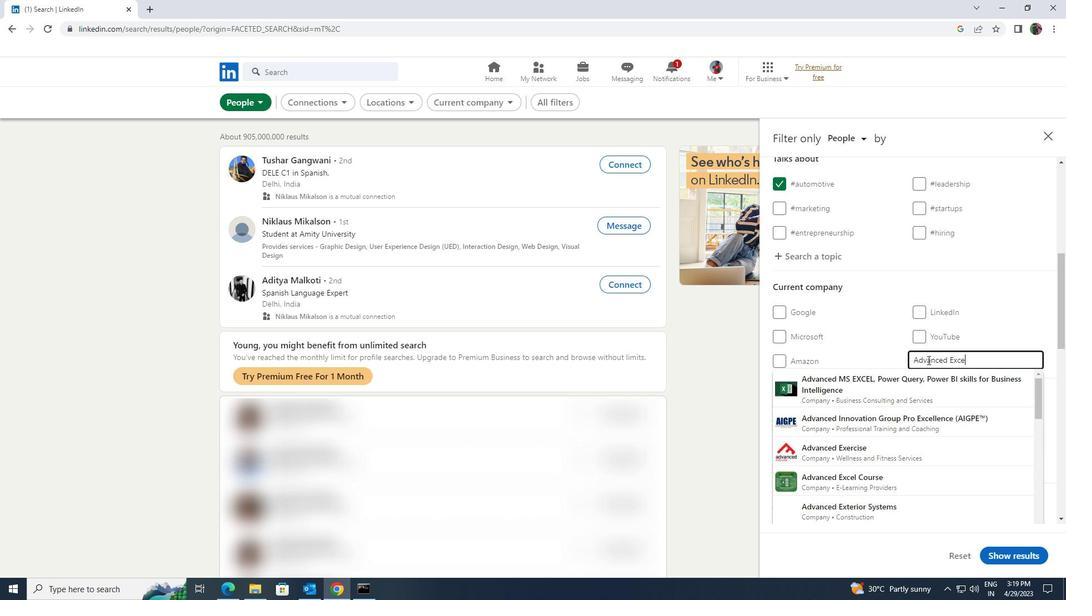 
Action: Mouse moved to (933, 382)
Screenshot: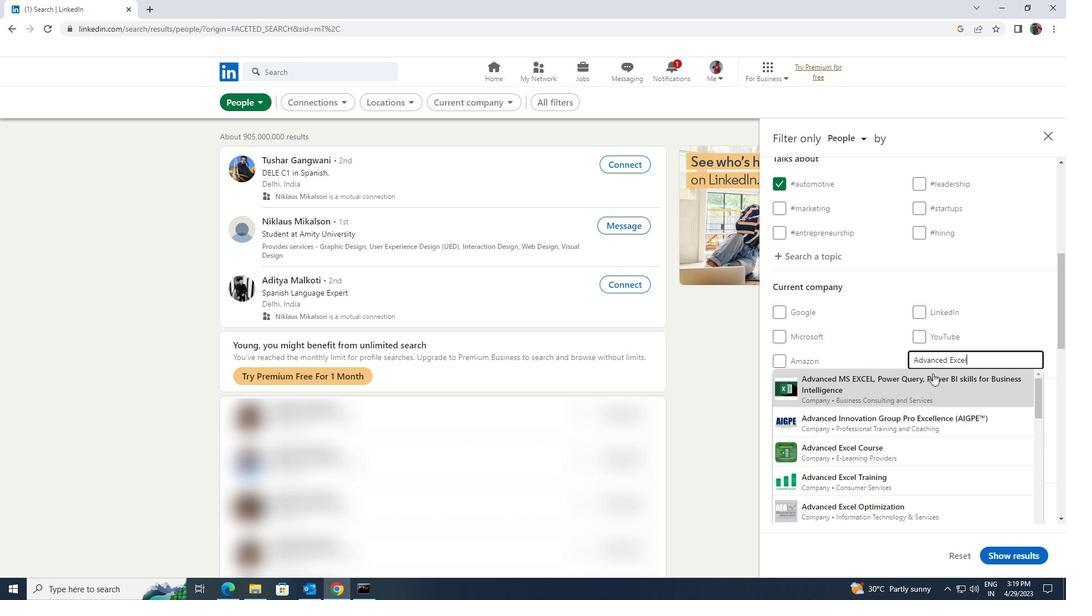 
Action: Mouse pressed left at (933, 382)
Screenshot: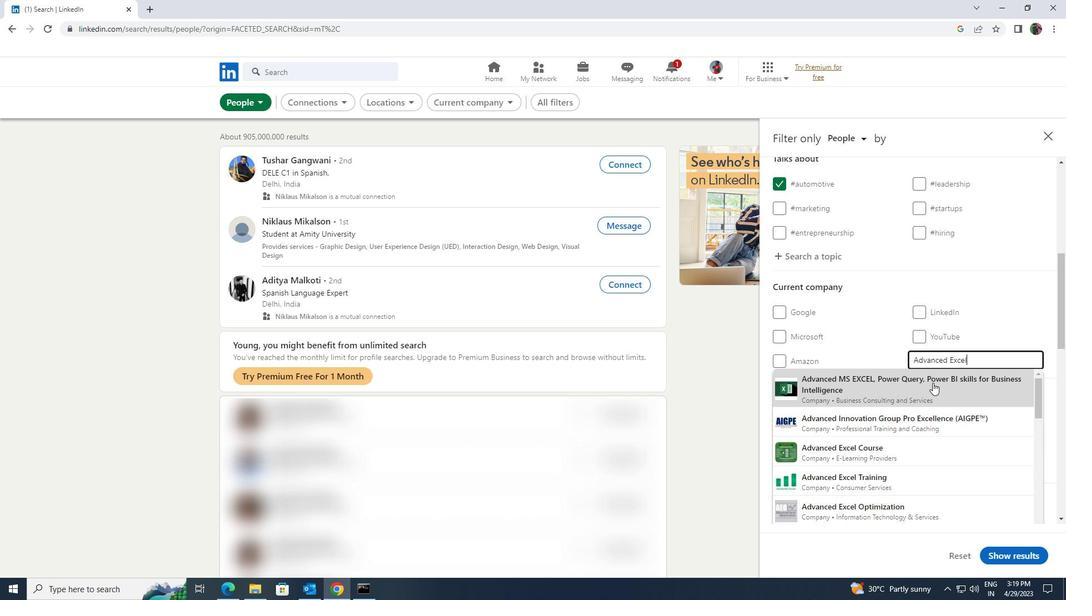 
Action: Mouse moved to (933, 382)
Screenshot: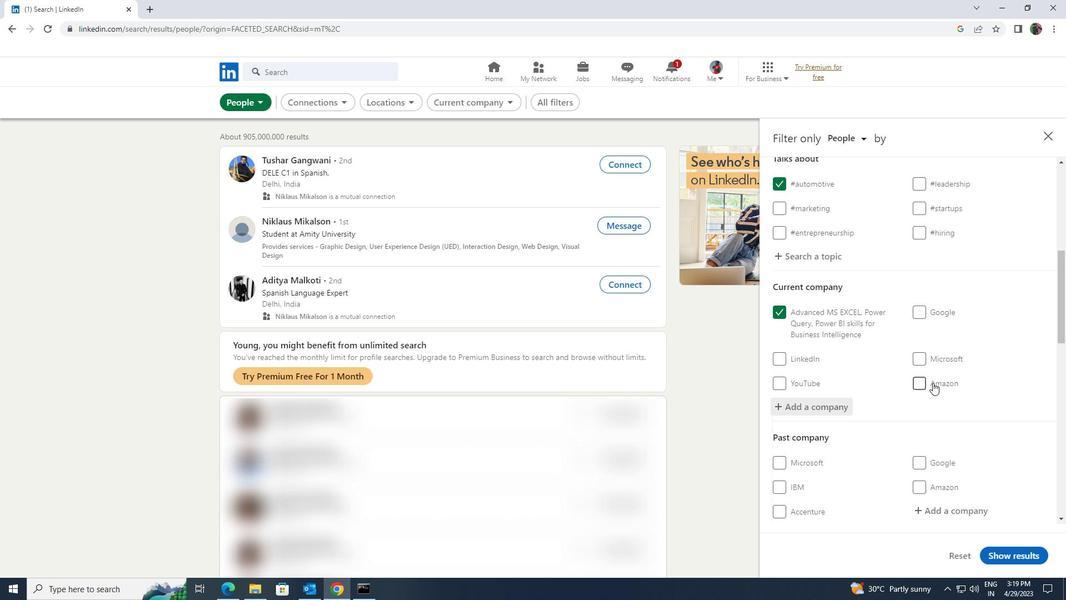 
Action: Mouse scrolled (933, 382) with delta (0, 0)
Screenshot: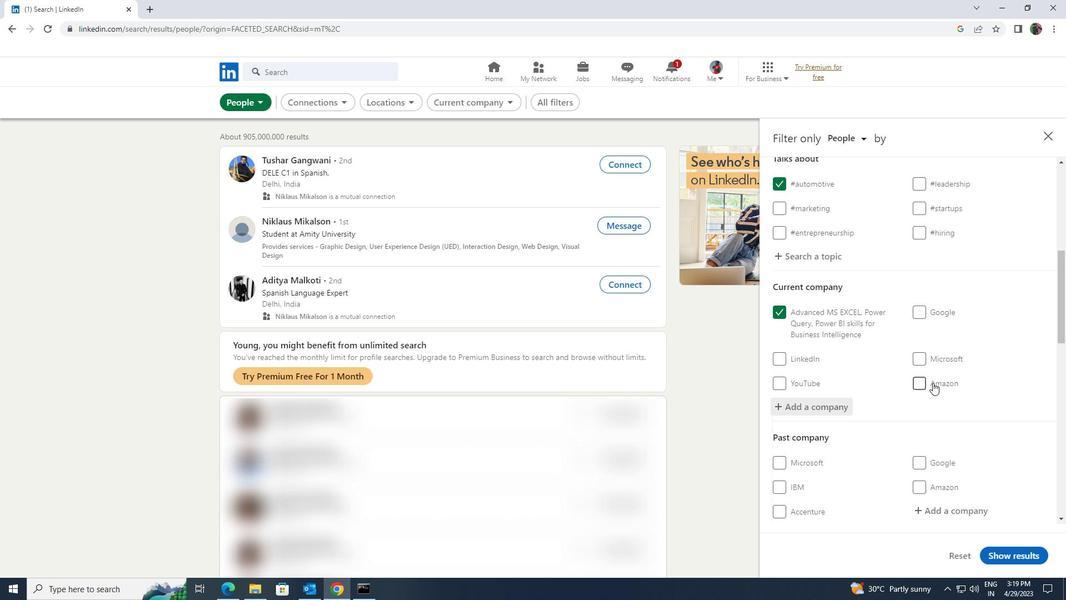 
Action: Mouse scrolled (933, 382) with delta (0, 0)
Screenshot: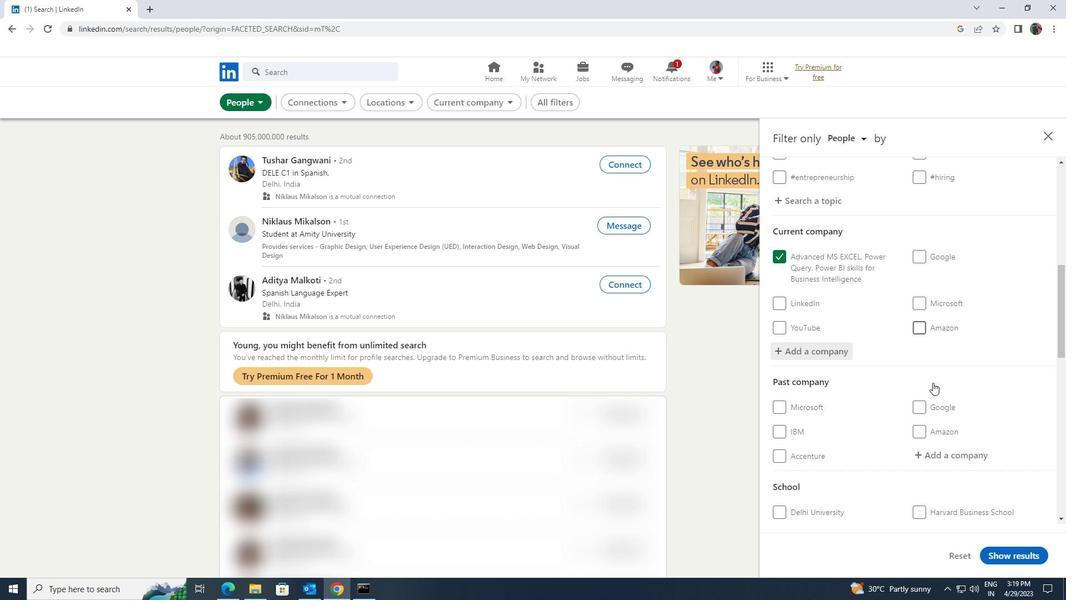 
Action: Mouse scrolled (933, 382) with delta (0, 0)
Screenshot: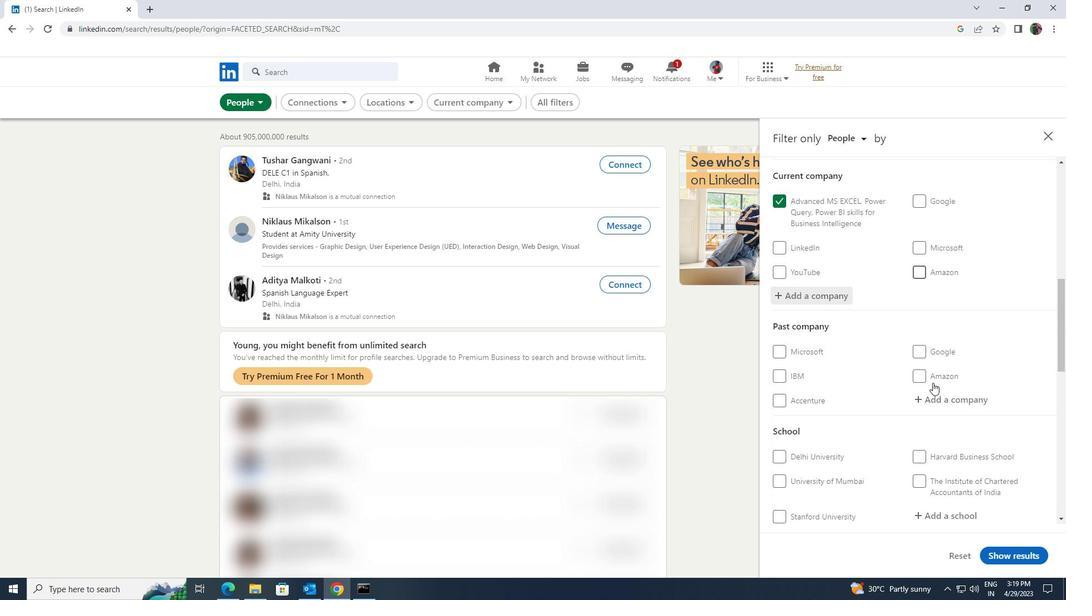 
Action: Mouse scrolled (933, 382) with delta (0, 0)
Screenshot: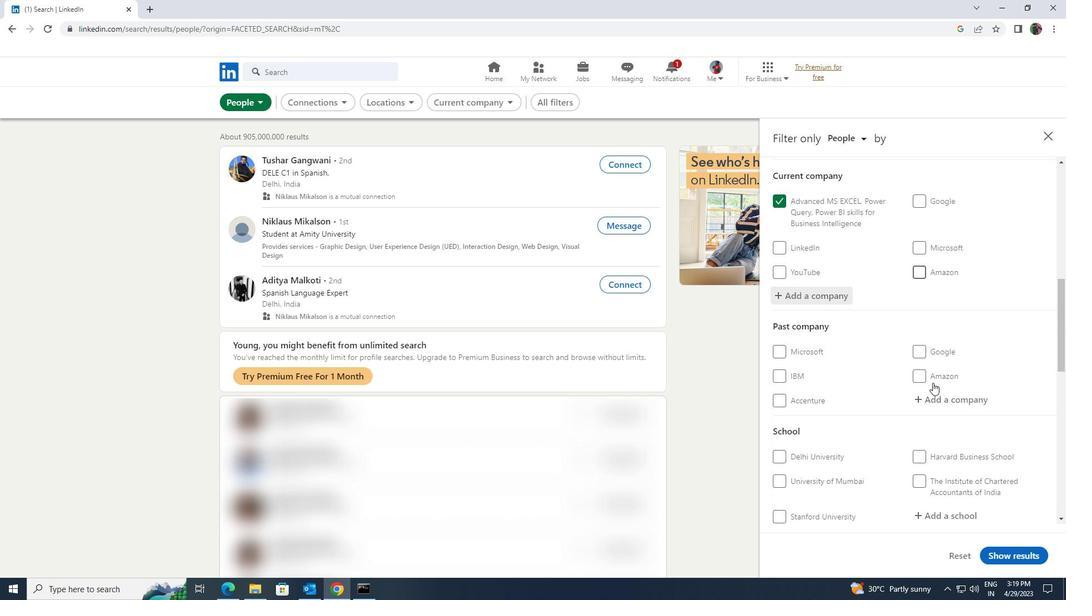 
Action: Mouse scrolled (933, 382) with delta (0, 0)
Screenshot: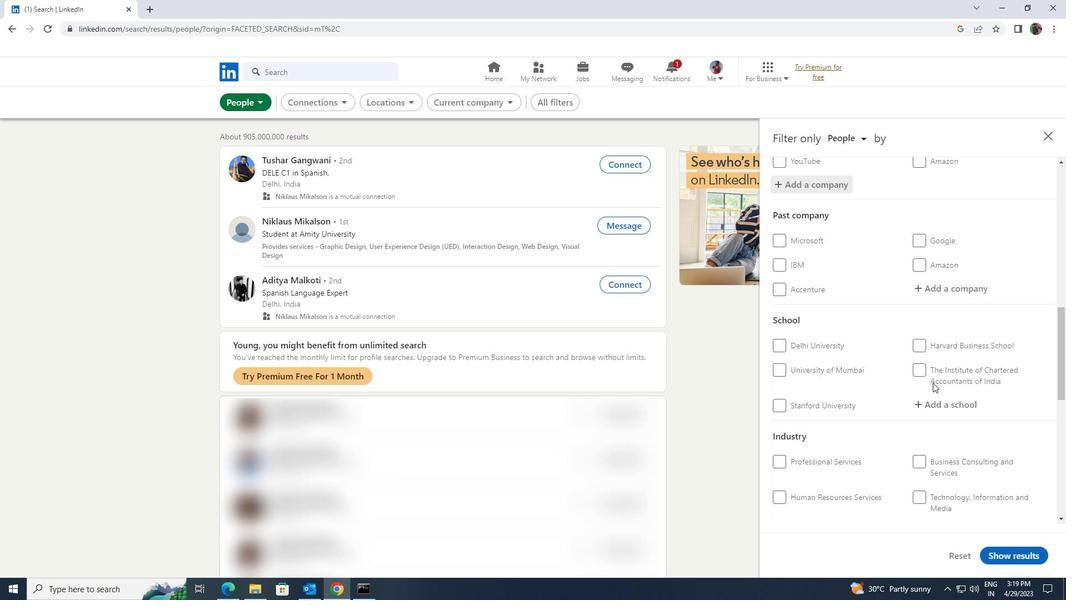 
Action: Mouse moved to (941, 349)
Screenshot: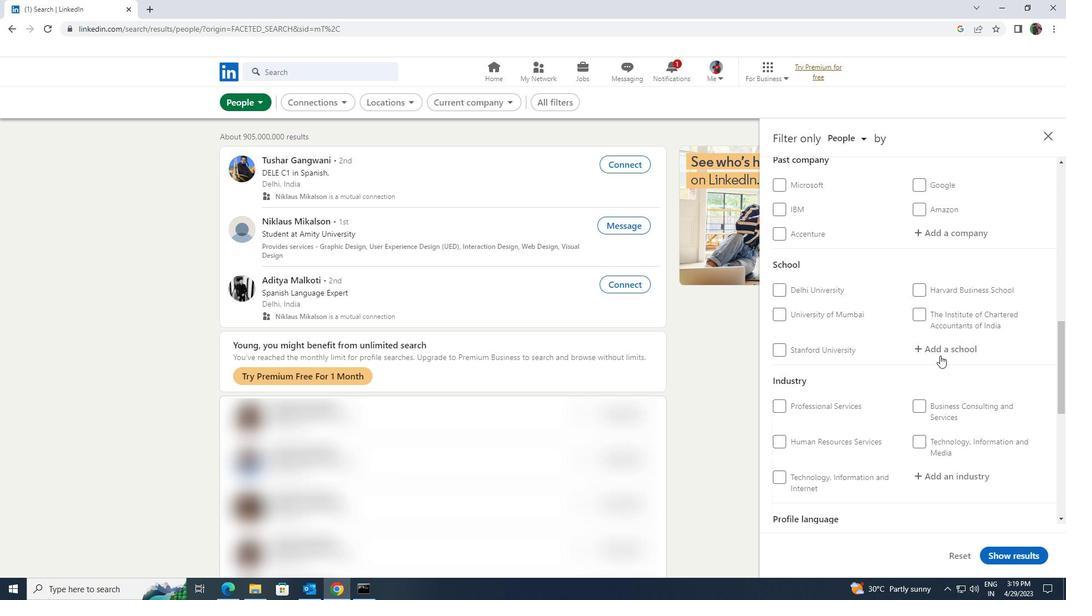
Action: Mouse pressed left at (941, 349)
Screenshot: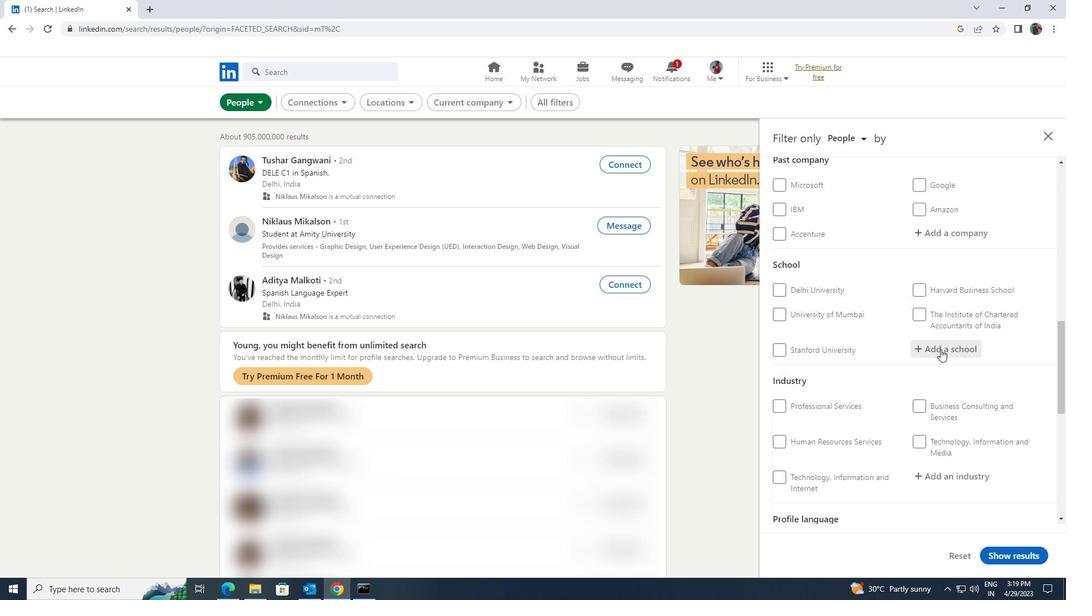 
Action: Key pressed <Key.shift>GOA<Key.space>UNIV
Screenshot: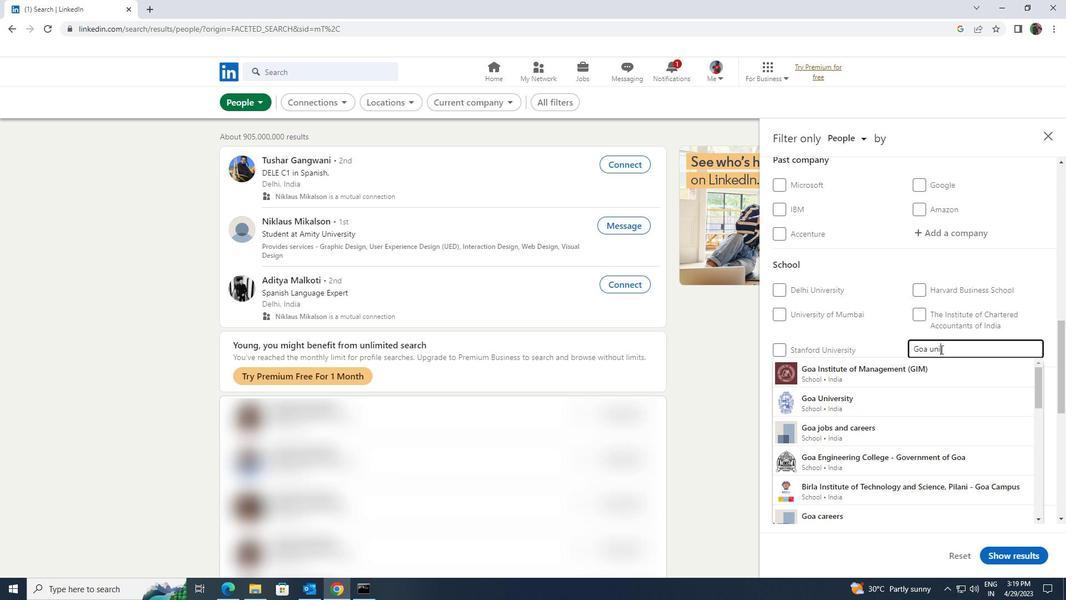
Action: Mouse moved to (929, 367)
Screenshot: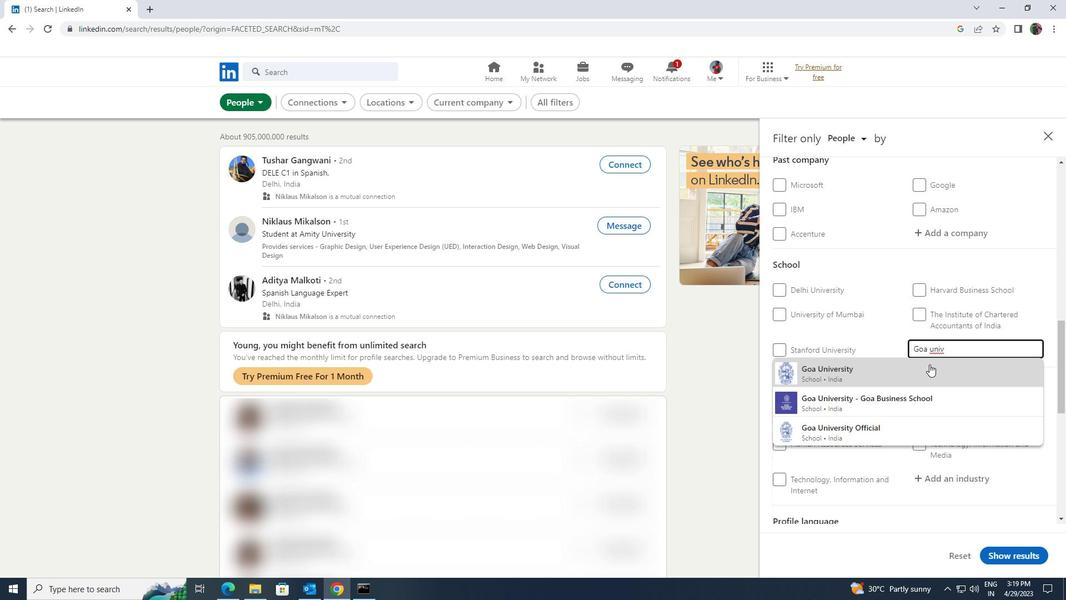 
Action: Mouse pressed left at (929, 367)
Screenshot: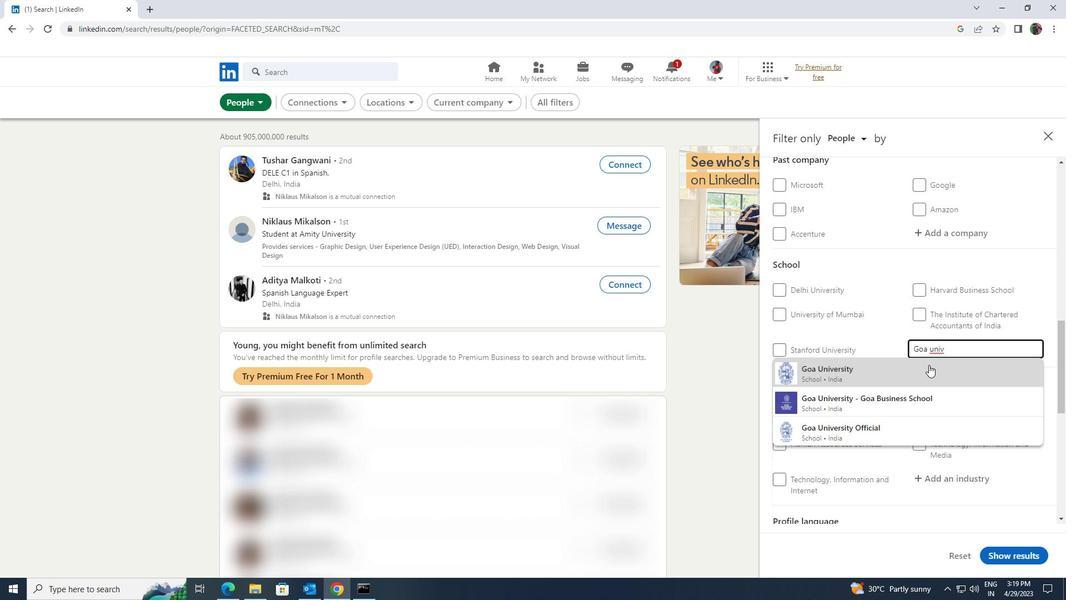 
Action: Mouse moved to (930, 367)
Screenshot: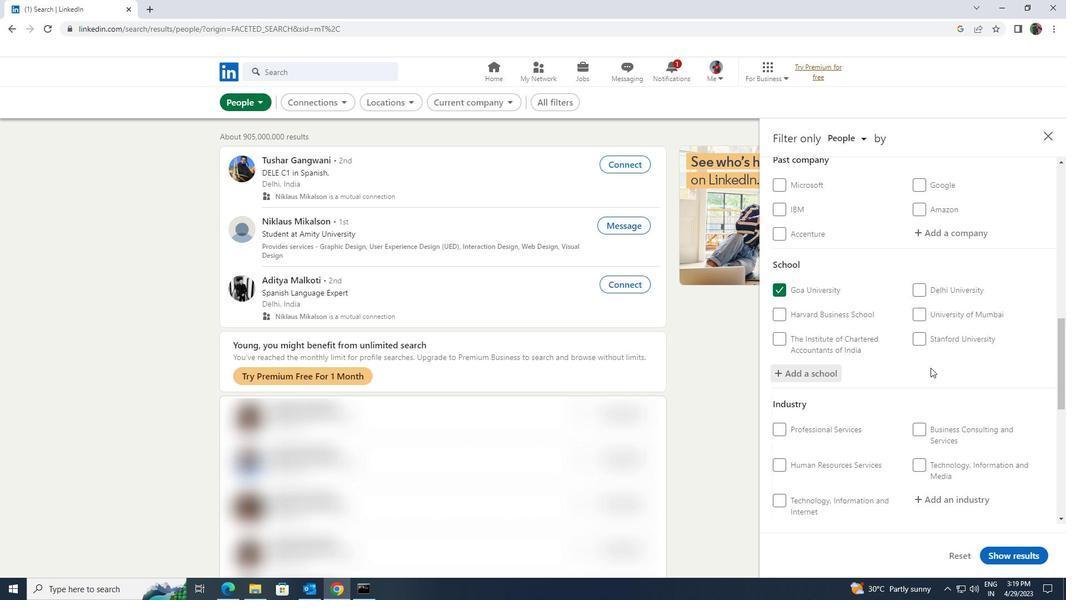 
Action: Mouse scrolled (930, 367) with delta (0, 0)
Screenshot: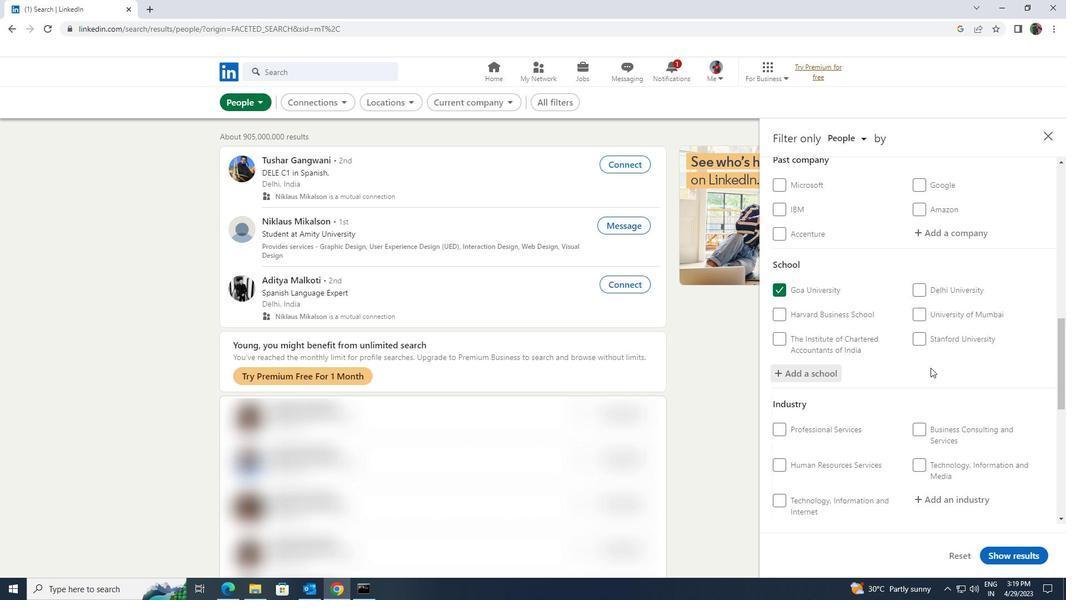 
Action: Mouse scrolled (930, 367) with delta (0, 0)
Screenshot: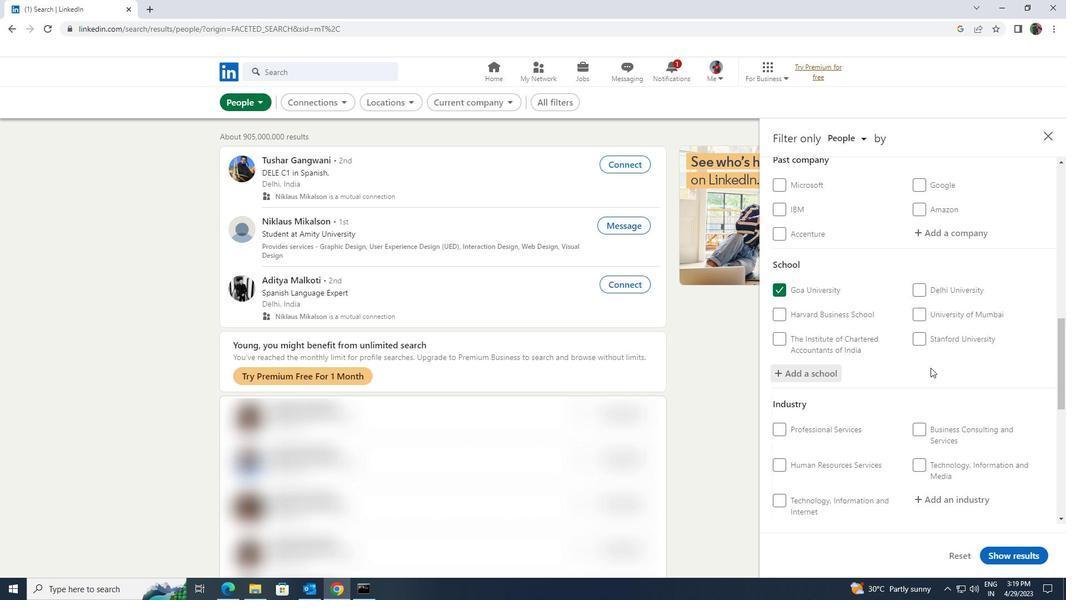 
Action: Mouse moved to (929, 384)
Screenshot: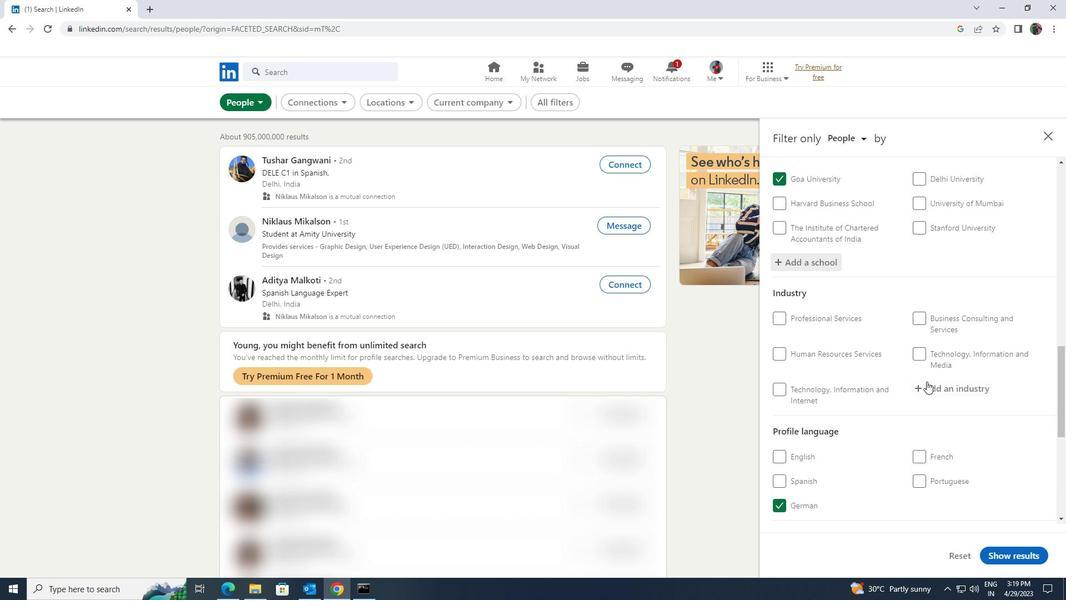 
Action: Mouse pressed left at (929, 384)
Screenshot: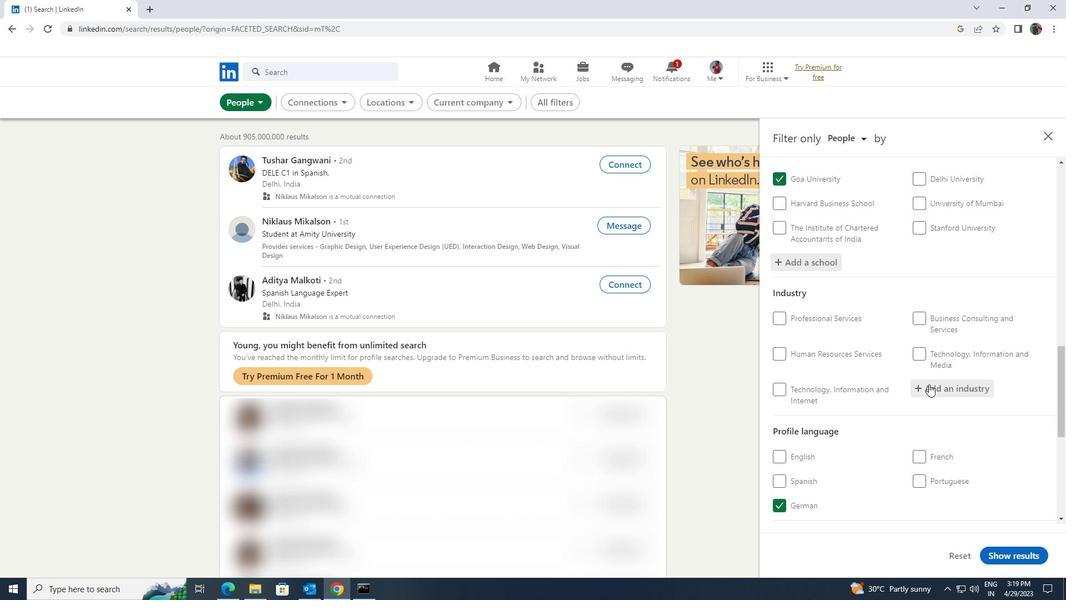 
Action: Key pressed <Key.shift>GASO
Screenshot: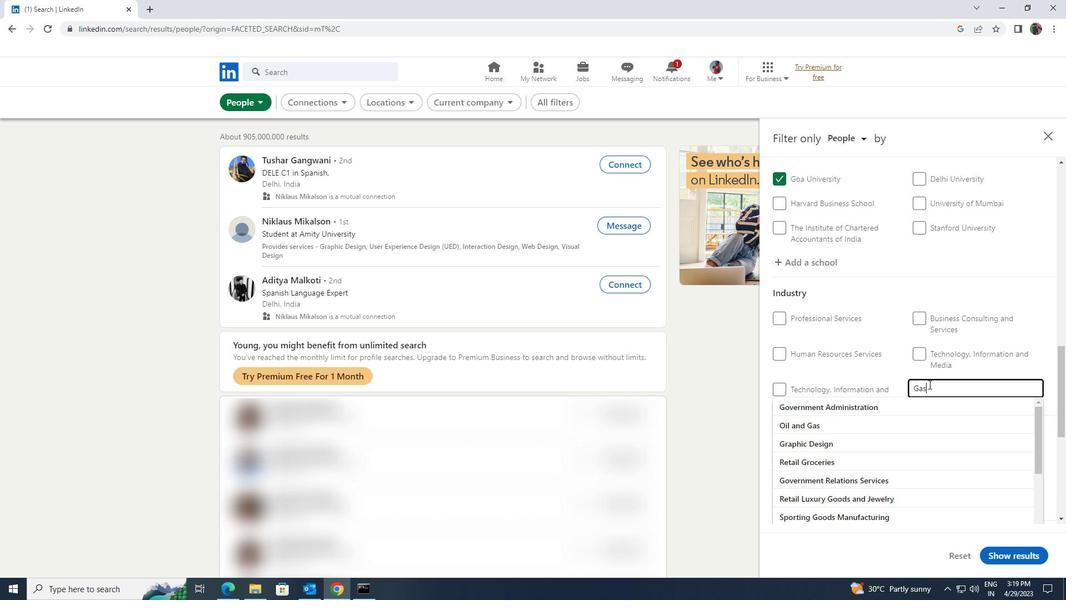 
Action: Mouse moved to (926, 396)
Screenshot: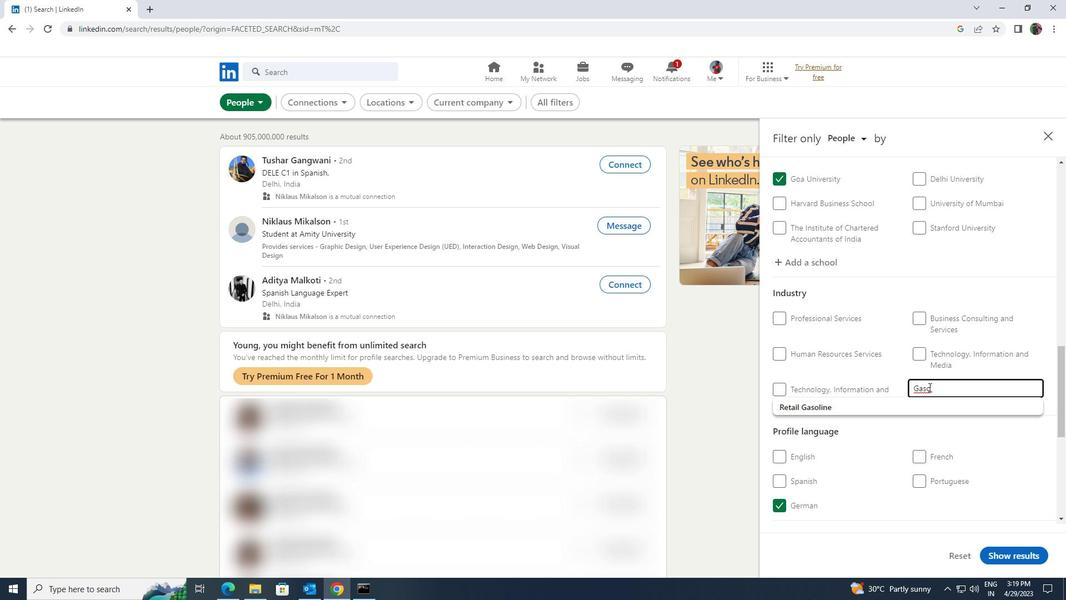 
Action: Mouse pressed left at (926, 396)
Screenshot: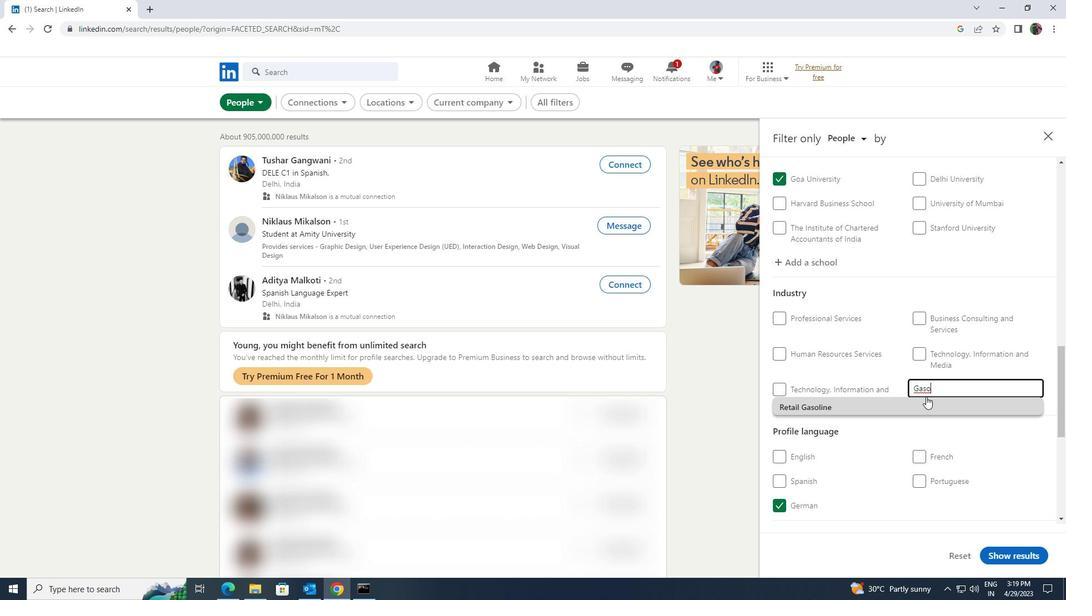 
Action: Mouse scrolled (926, 396) with delta (0, 0)
Screenshot: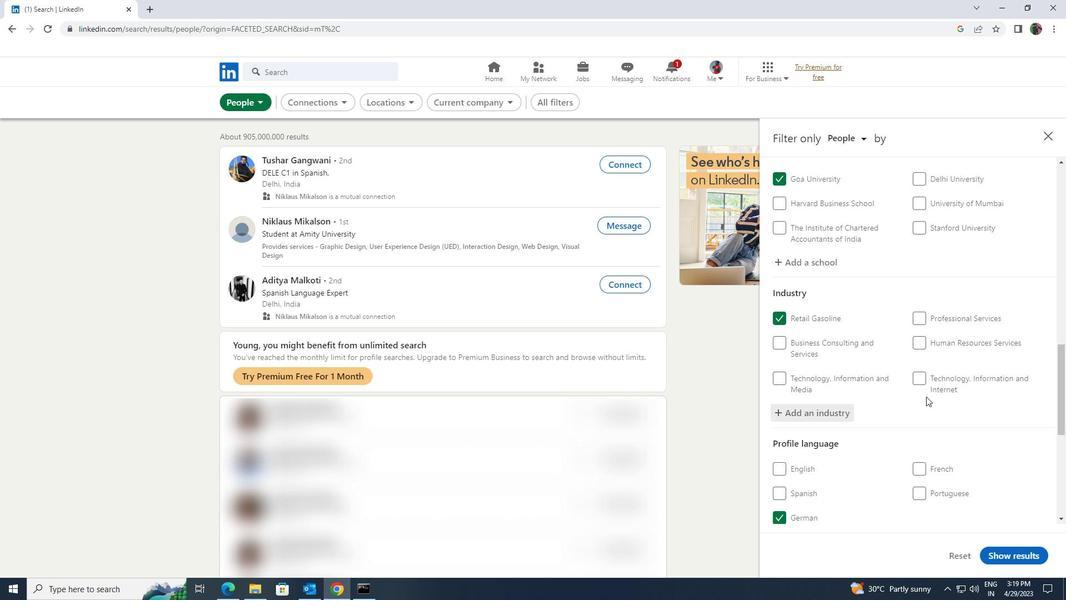 
Action: Mouse moved to (924, 399)
Screenshot: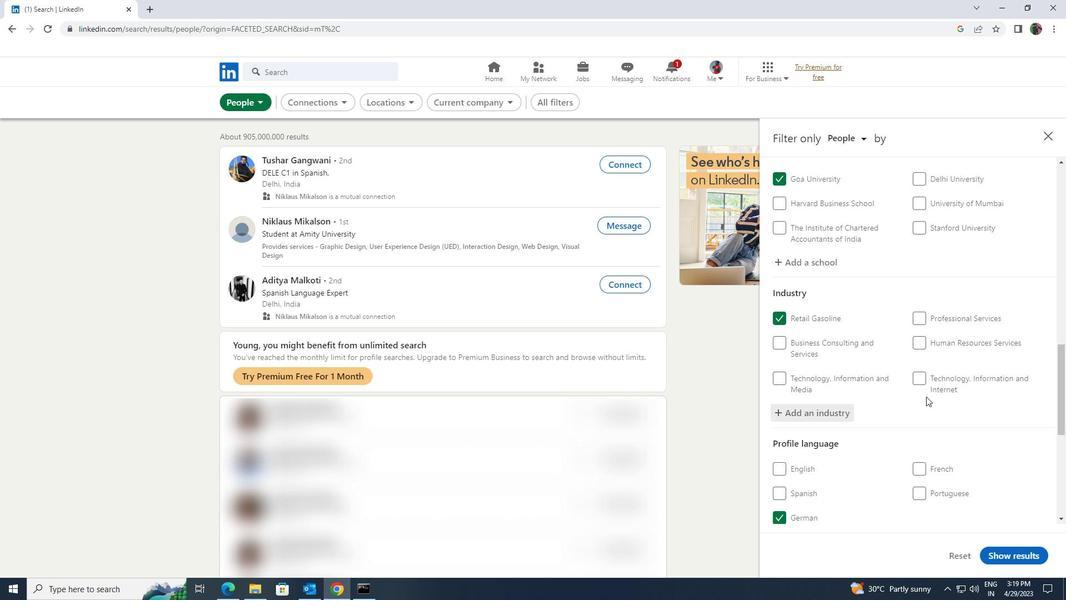 
Action: Mouse scrolled (924, 398) with delta (0, 0)
Screenshot: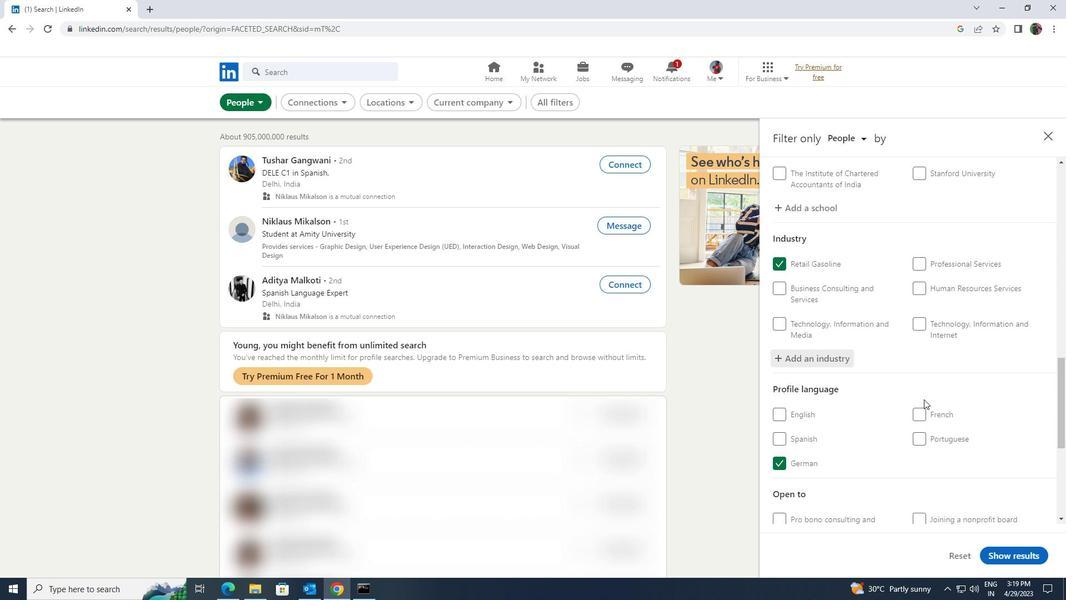 
Action: Mouse scrolled (924, 398) with delta (0, 0)
Screenshot: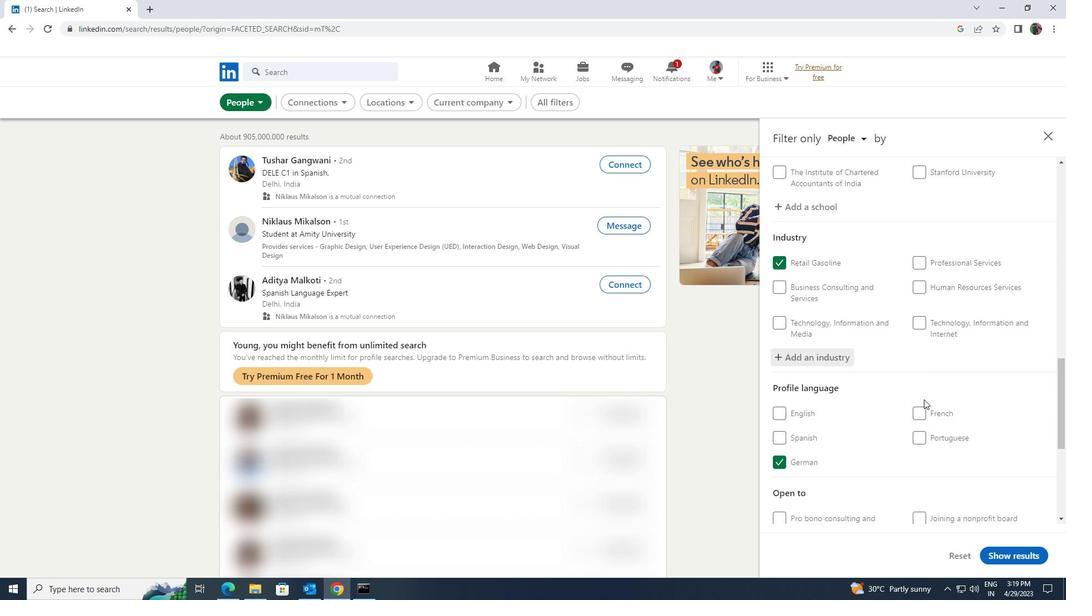 
Action: Mouse scrolled (924, 398) with delta (0, 0)
Screenshot: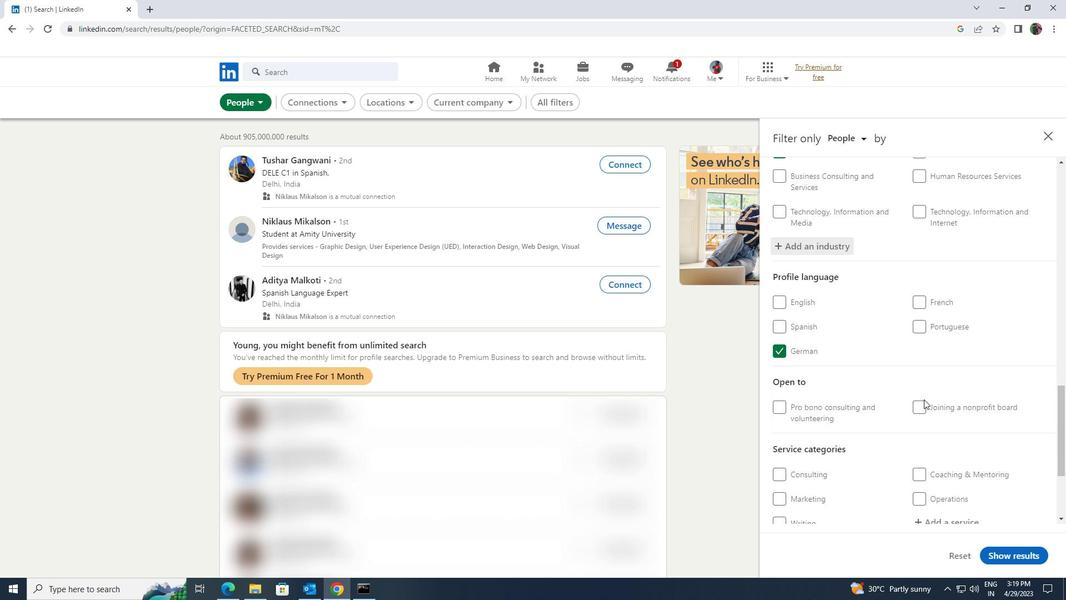 
Action: Mouse moved to (924, 399)
Screenshot: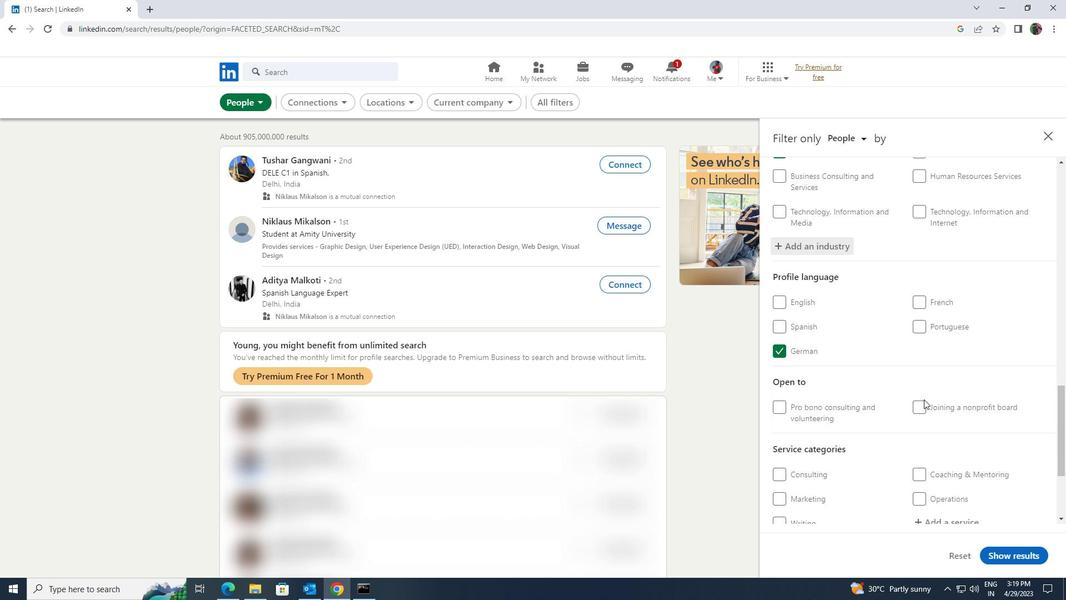 
Action: Mouse scrolled (924, 398) with delta (0, 0)
Screenshot: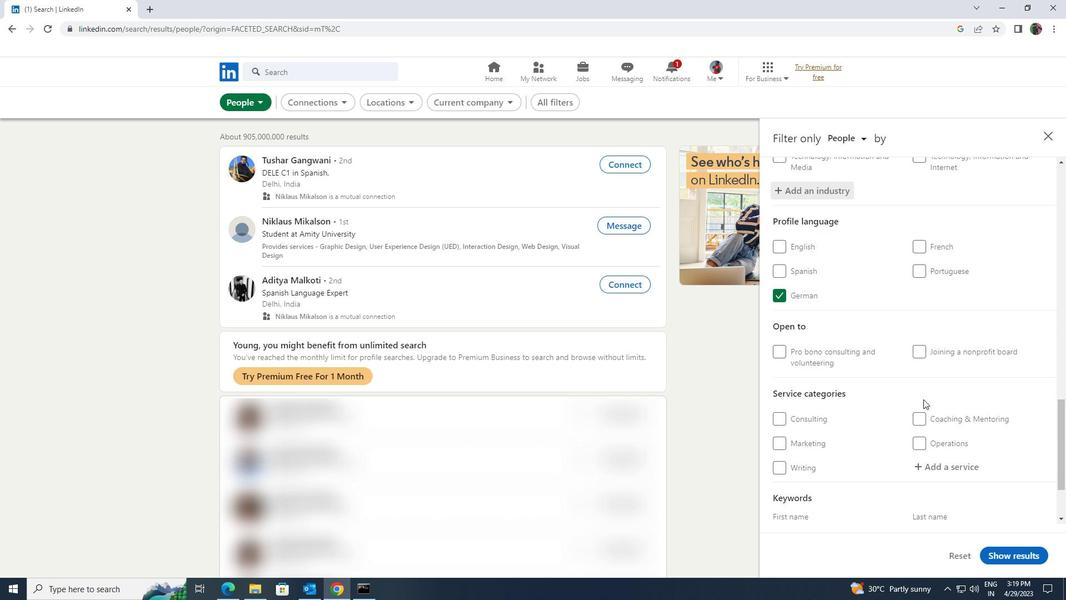 
Action: Mouse moved to (926, 406)
Screenshot: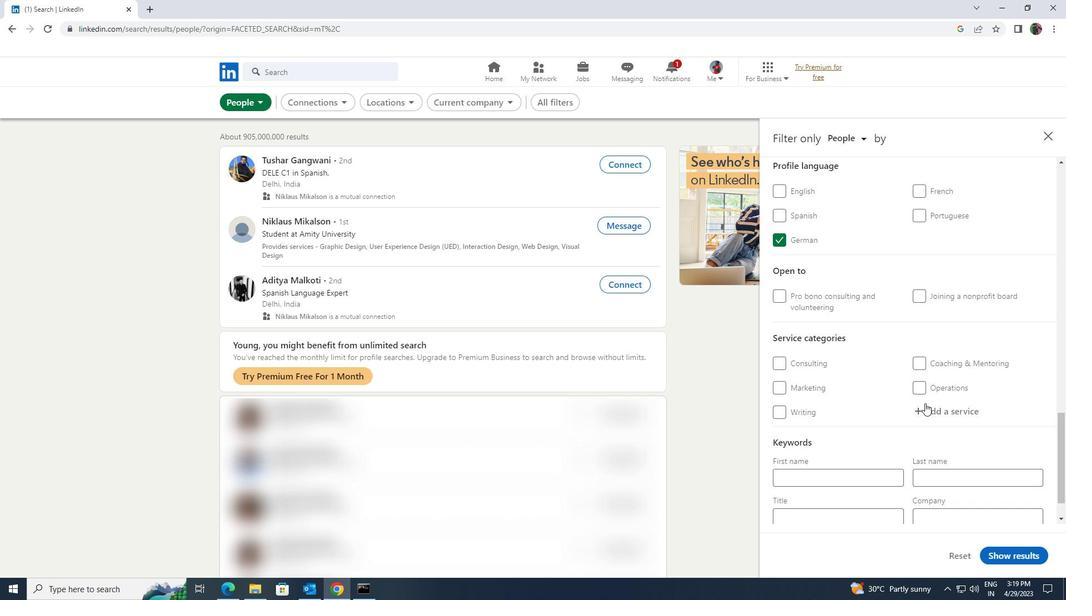 
Action: Mouse pressed left at (926, 406)
Screenshot: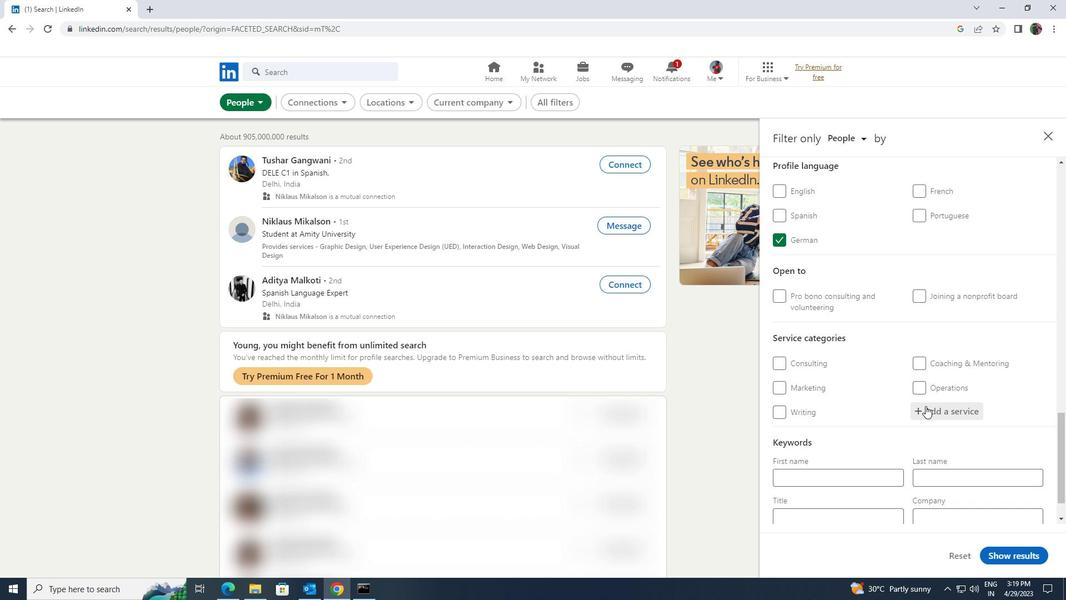 
Action: Key pressed <Key.shift>BOO<Key.shift>KK
Screenshot: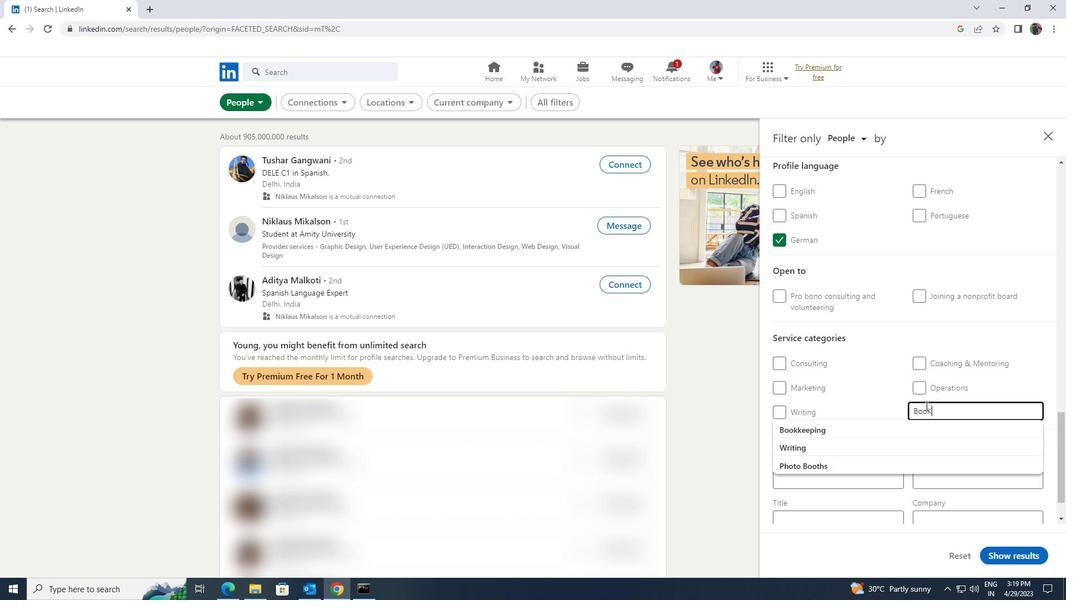 
Action: Mouse moved to (912, 425)
Screenshot: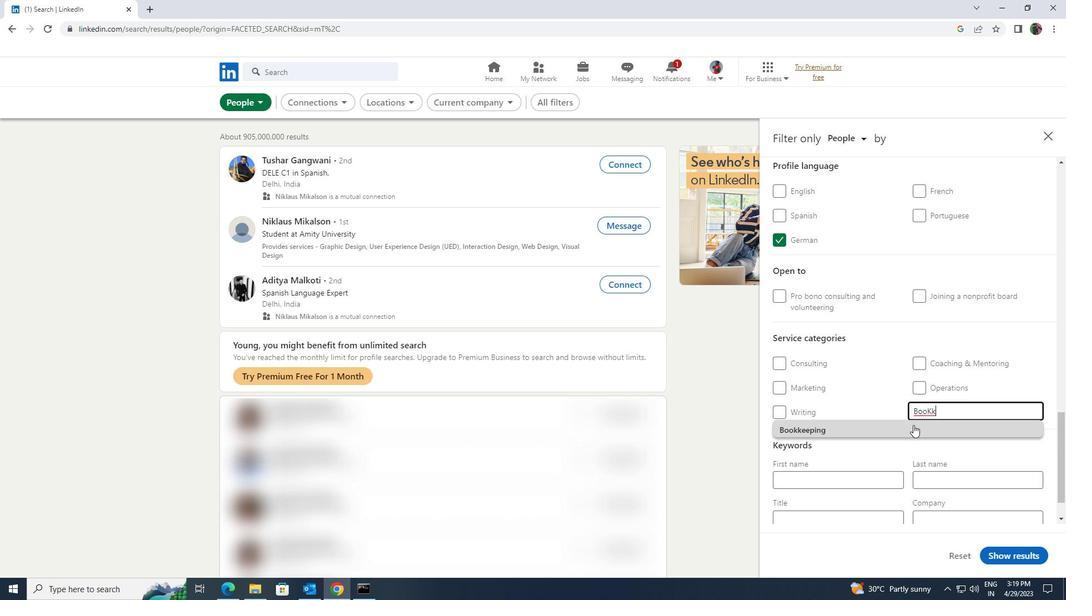 
Action: Mouse pressed left at (912, 425)
Screenshot: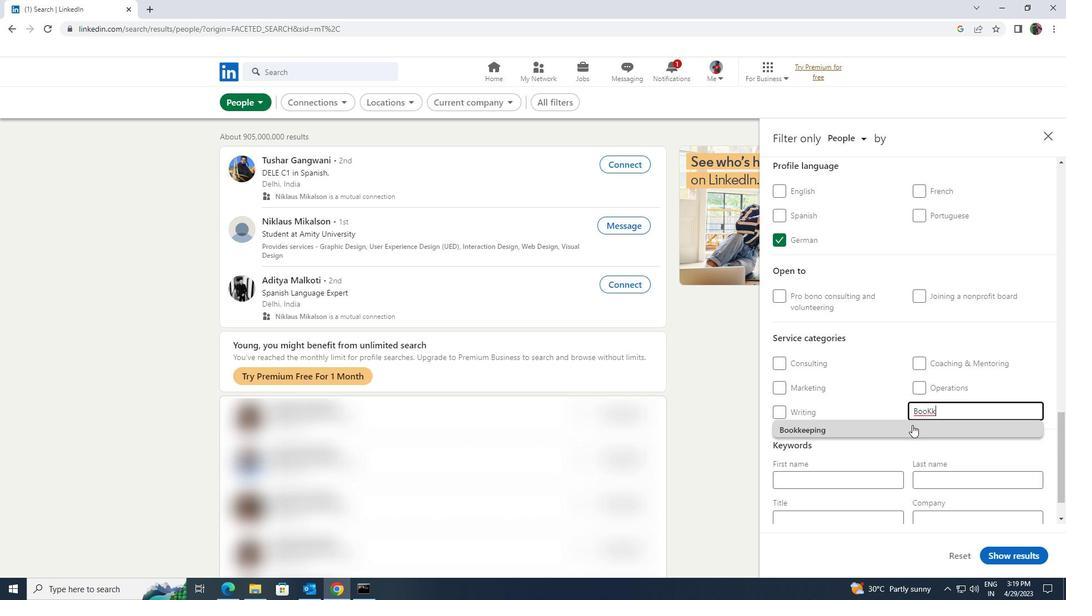 
Action: Mouse scrolled (912, 425) with delta (0, 0)
Screenshot: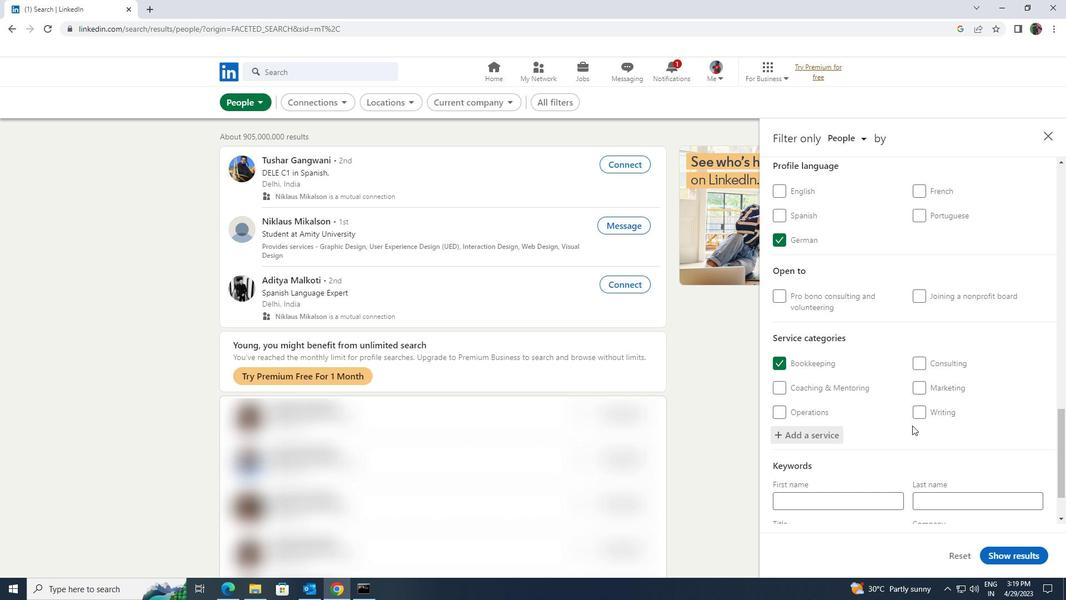 
Action: Mouse scrolled (912, 425) with delta (0, 0)
Screenshot: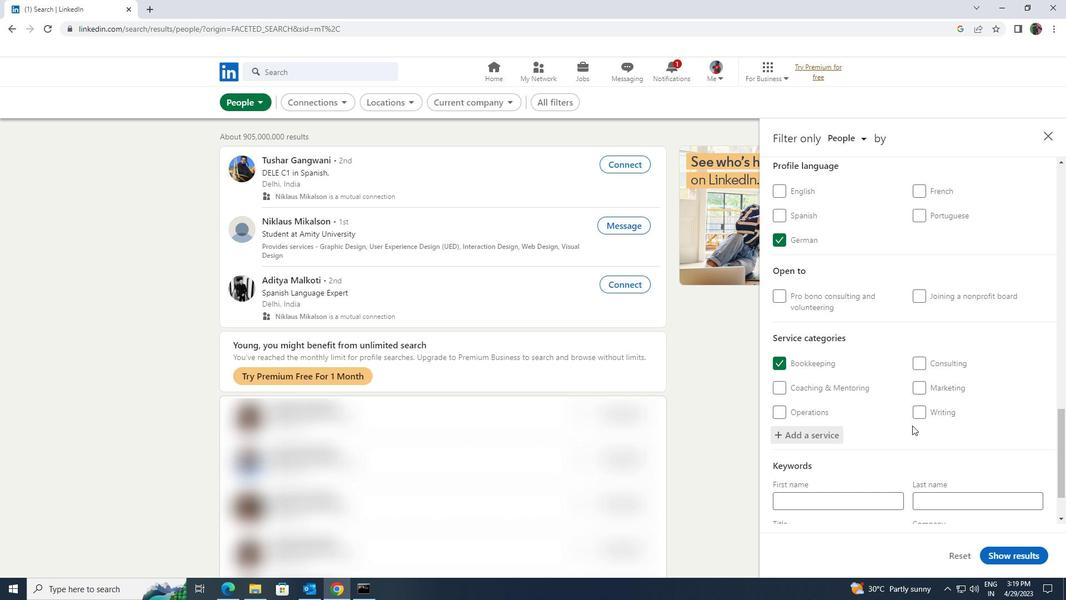 
Action: Mouse scrolled (912, 425) with delta (0, 0)
Screenshot: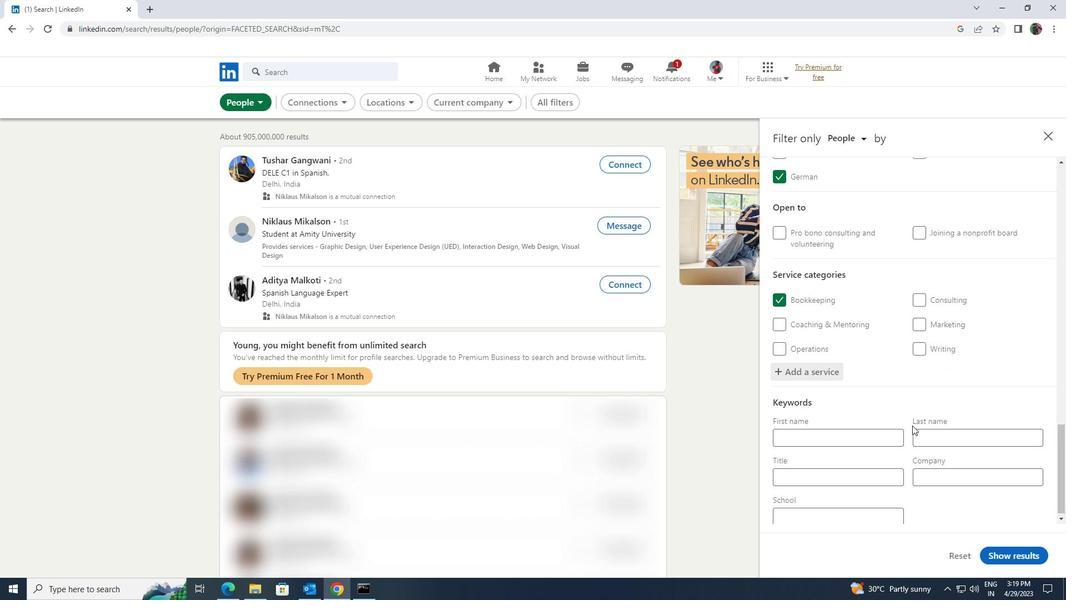 
Action: Mouse scrolled (912, 425) with delta (0, 0)
Screenshot: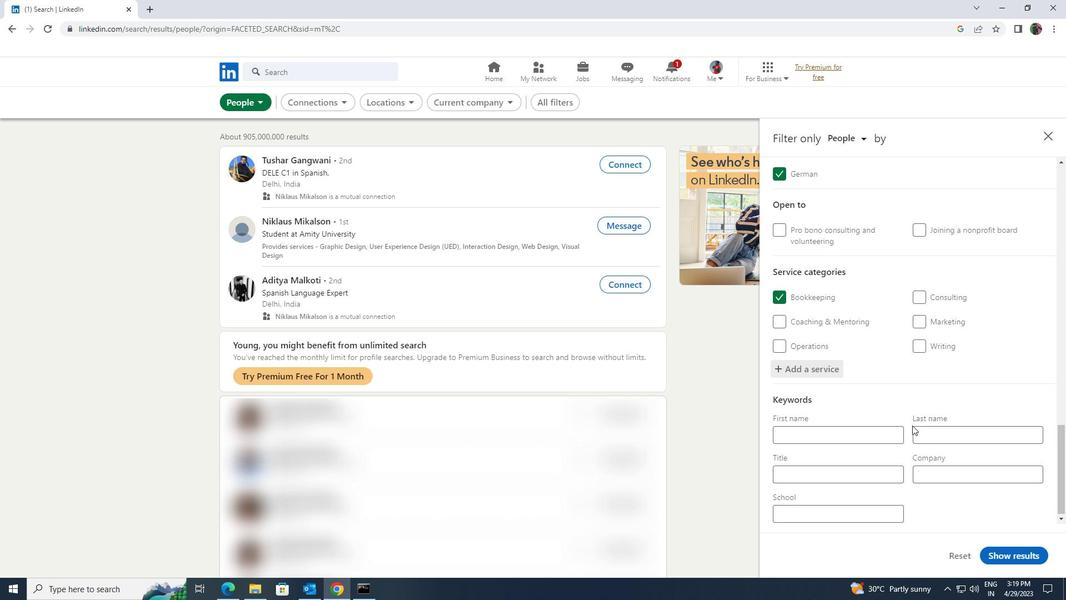 
Action: Mouse moved to (883, 470)
Screenshot: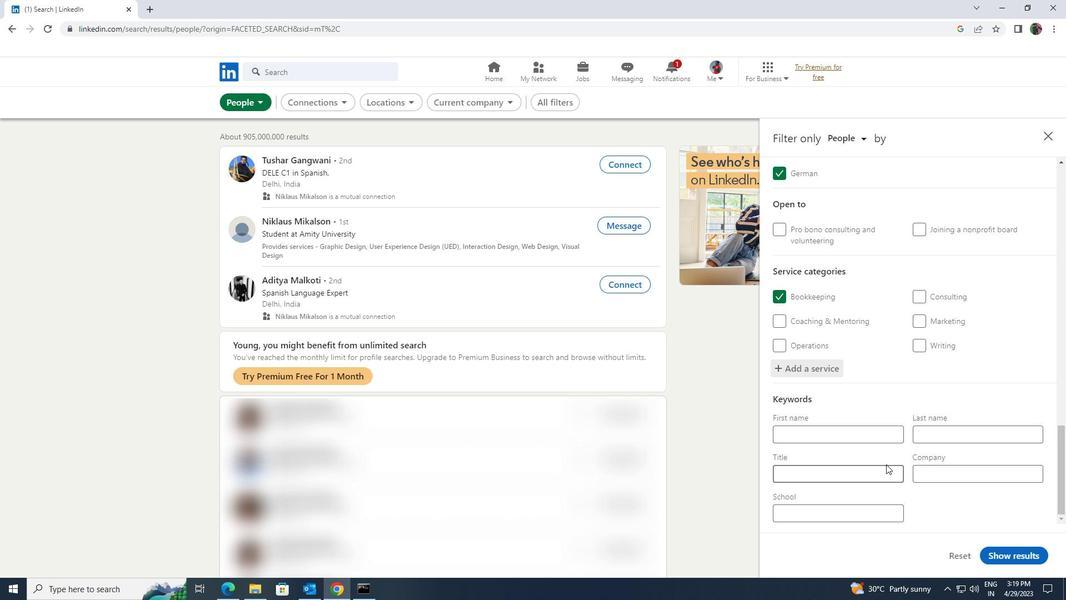 
Action: Mouse pressed left at (883, 470)
Screenshot: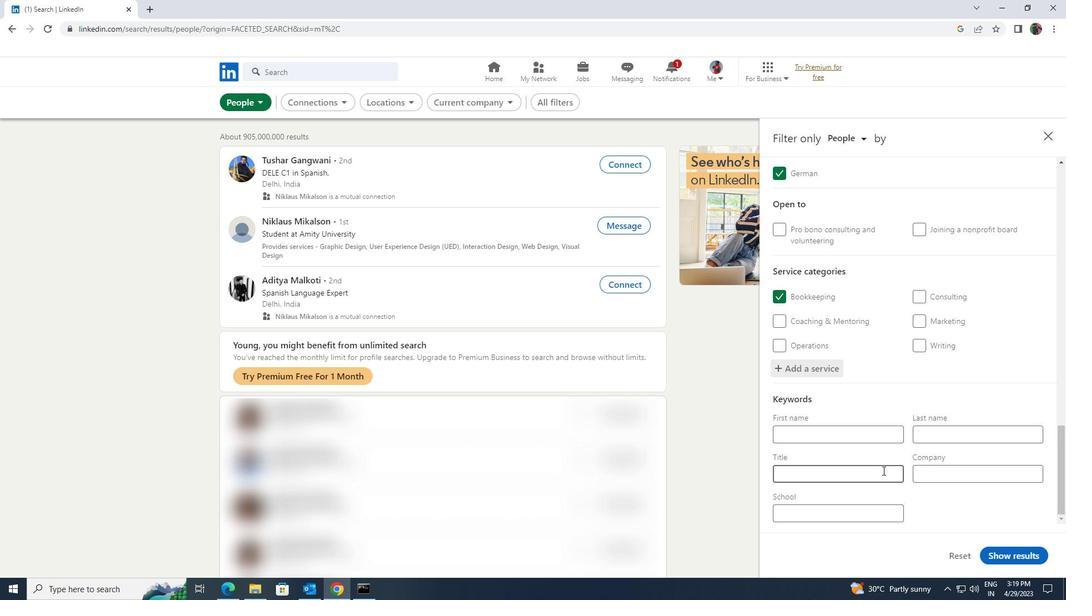 
Action: Key pressed <Key.shift><Key.shift><Key.shift><Key.shift><Key.shift><Key.shift>ACCOUNTS<Key.space><Key.shift>PAYBLE
Screenshot: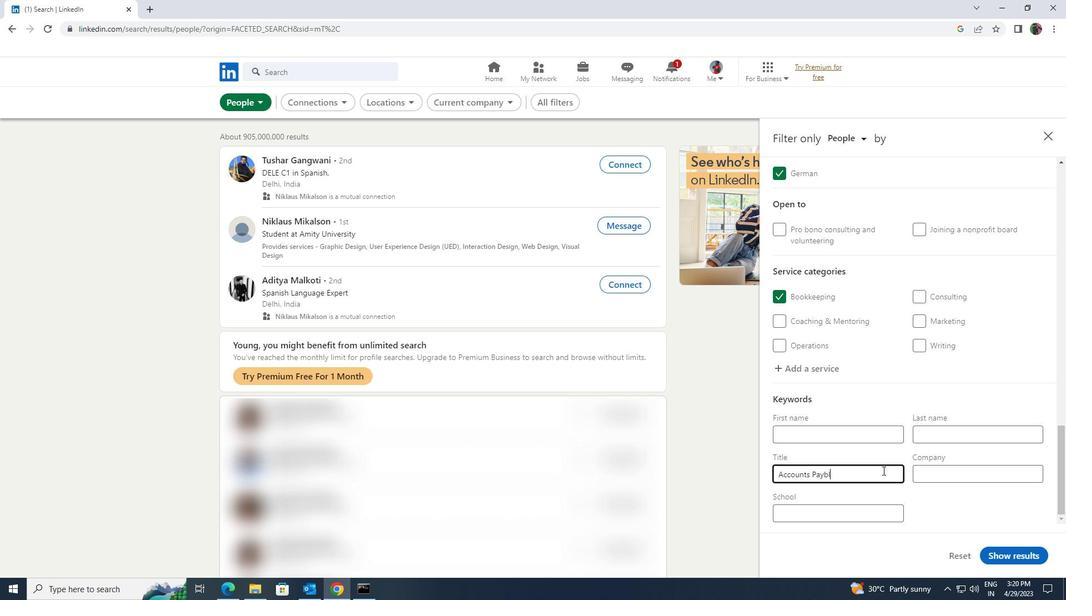 
Action: Mouse moved to (1035, 554)
Screenshot: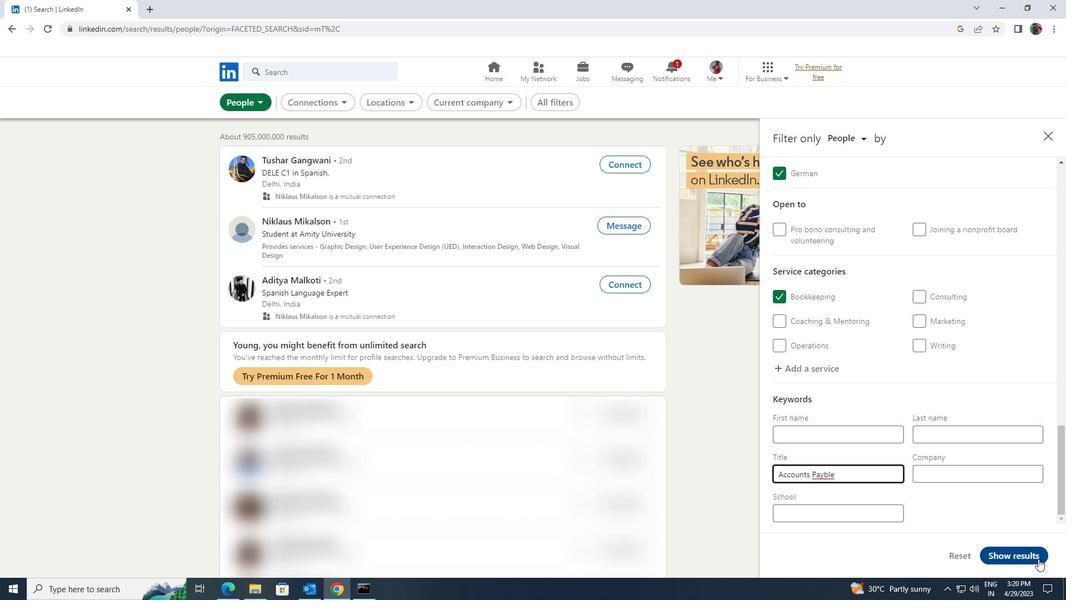 
Action: Mouse pressed left at (1035, 554)
Screenshot: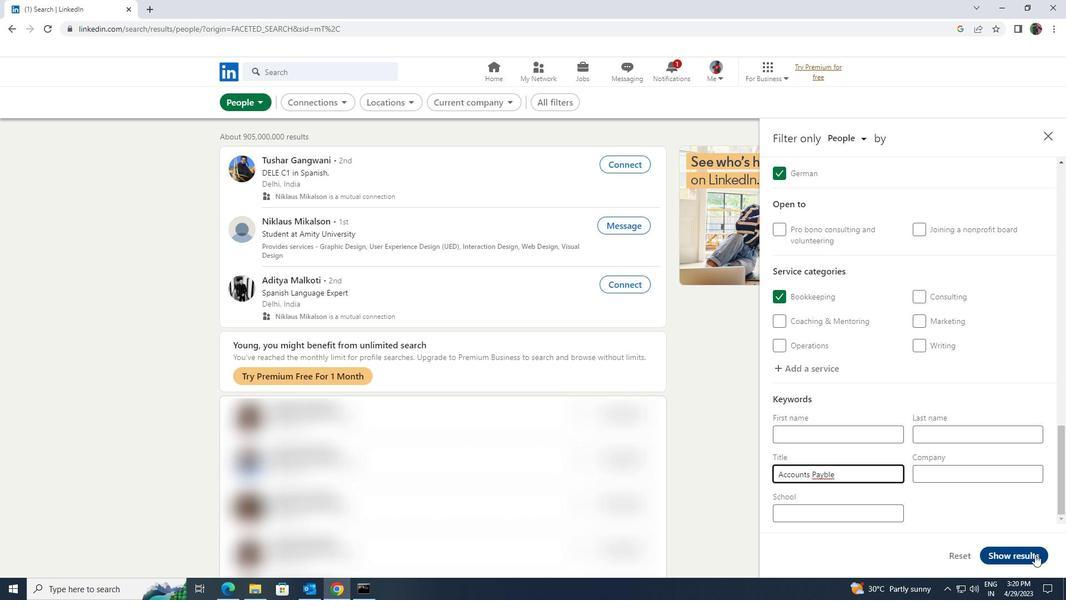 
Action: Mouse moved to (1030, 550)
Screenshot: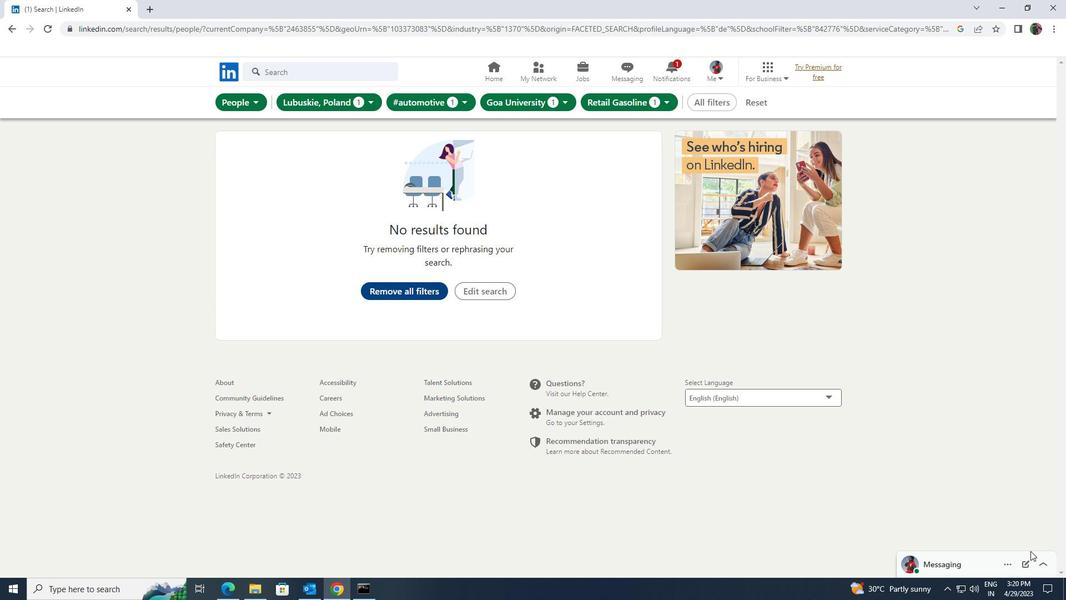 
